 Task: For heading Use Lexend with navy blue colour.  font size for heading18,  'Change the font style of data to'Lexend and font size to 9,  Change the alignment of both headline & data to Align center.  In the sheet  Budget Control Spreadsheetbook
Action: Mouse moved to (60, 203)
Screenshot: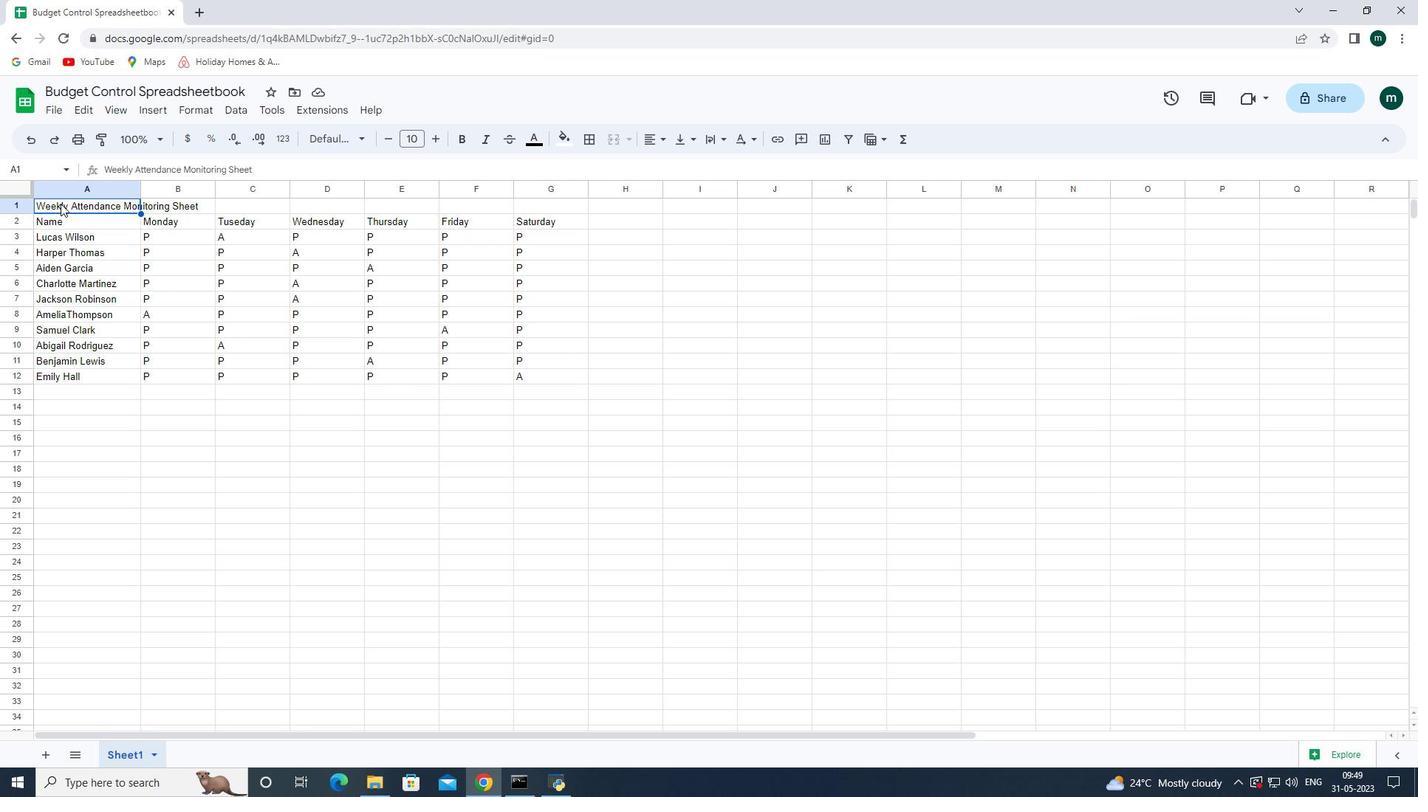 
Action: Mouse pressed left at (60, 203)
Screenshot: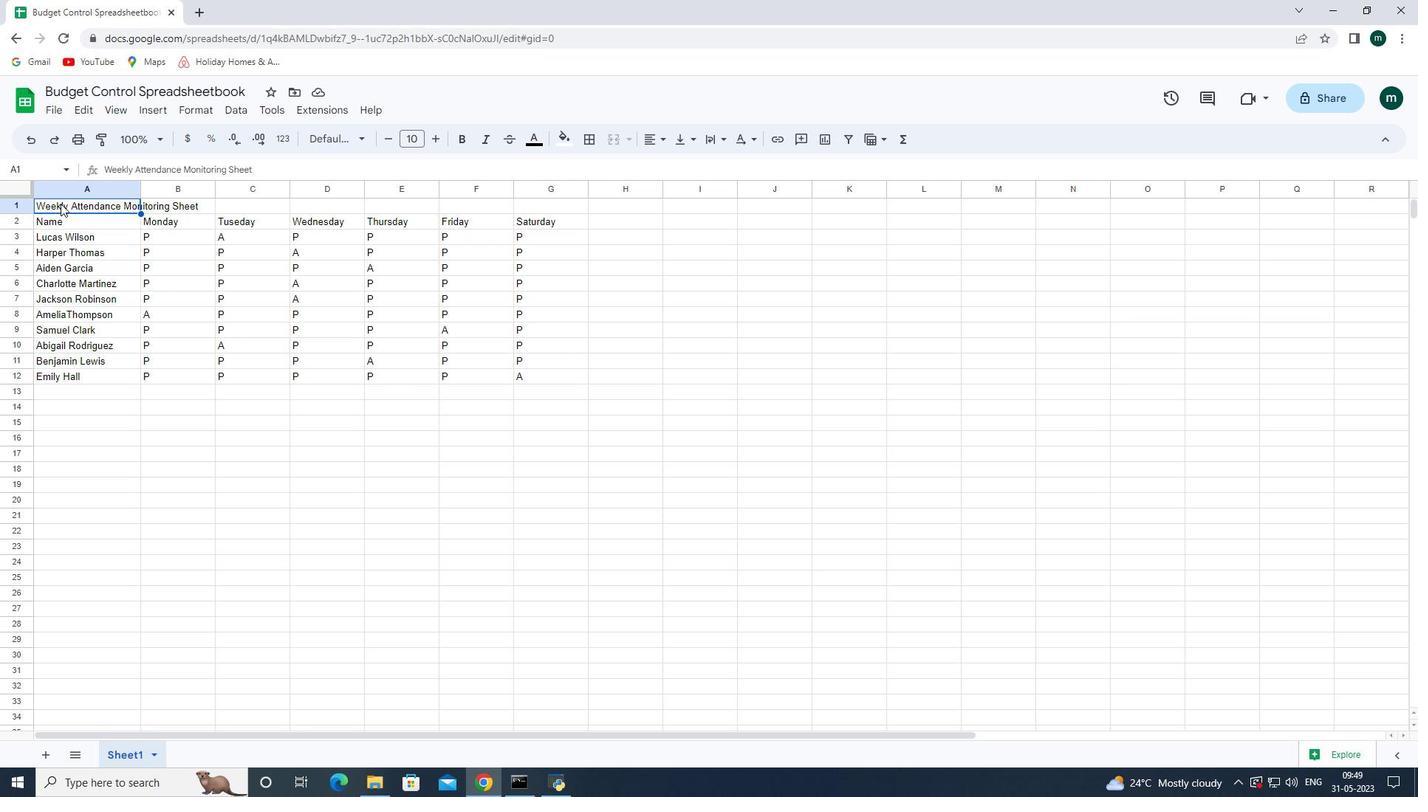 
Action: Mouse moved to (353, 143)
Screenshot: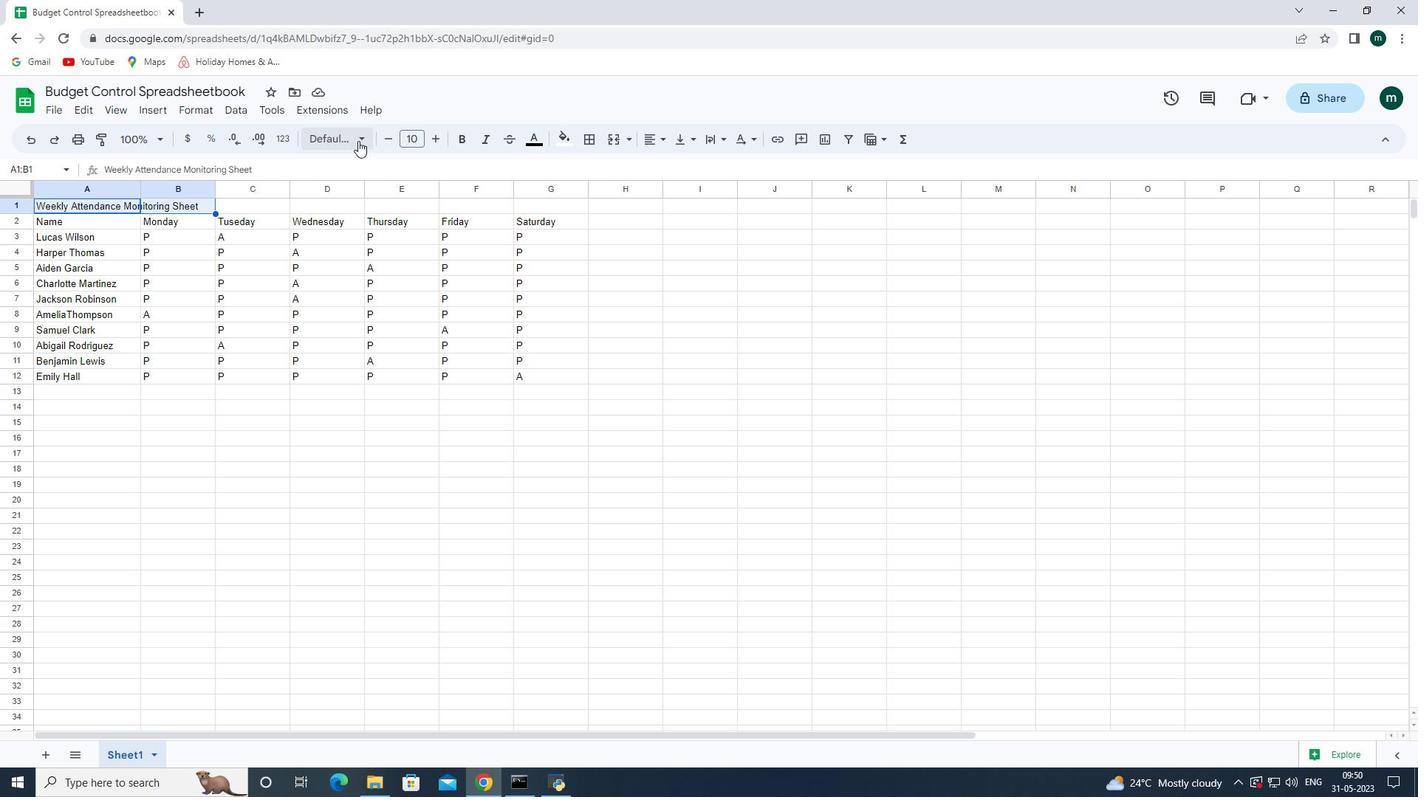 
Action: Mouse pressed left at (353, 143)
Screenshot: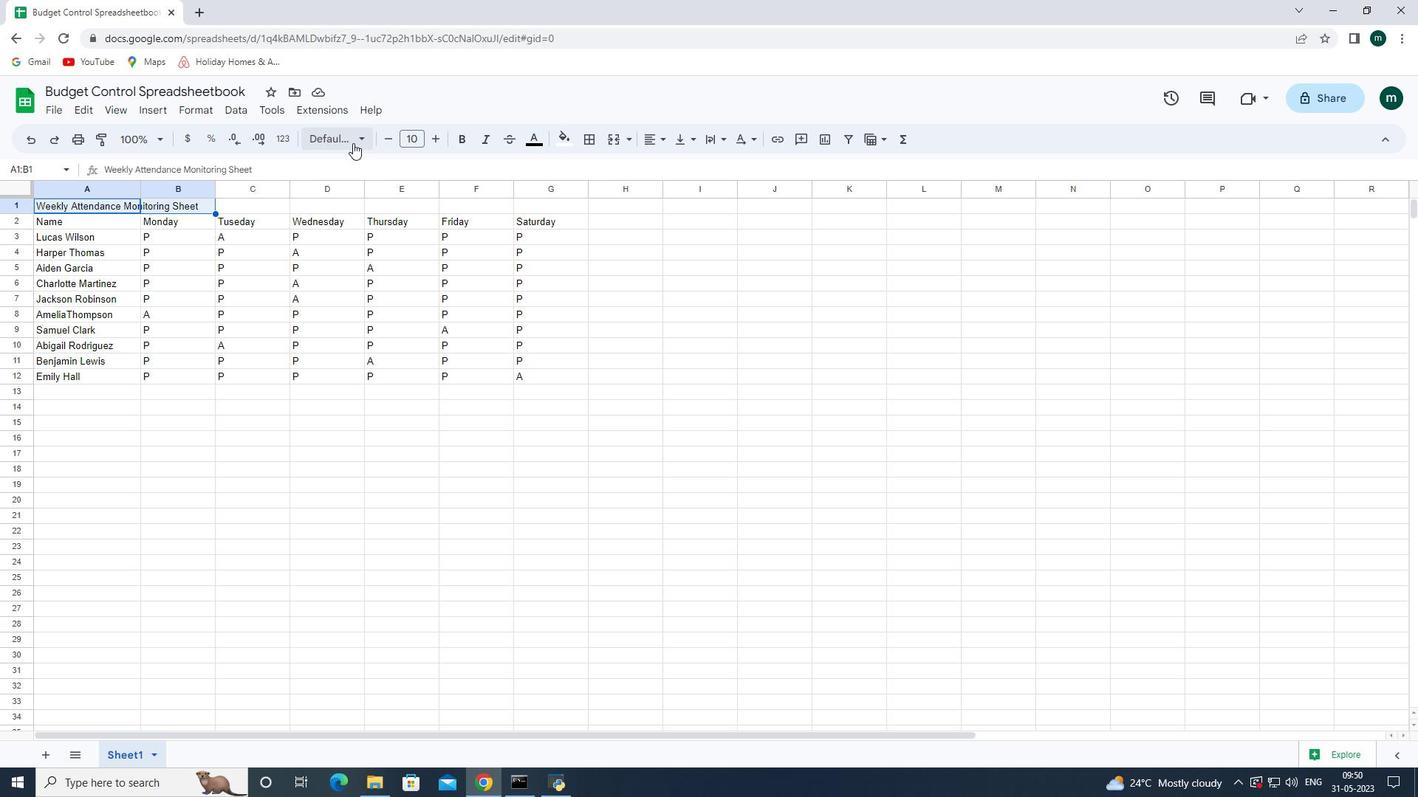 
Action: Mouse moved to (389, 634)
Screenshot: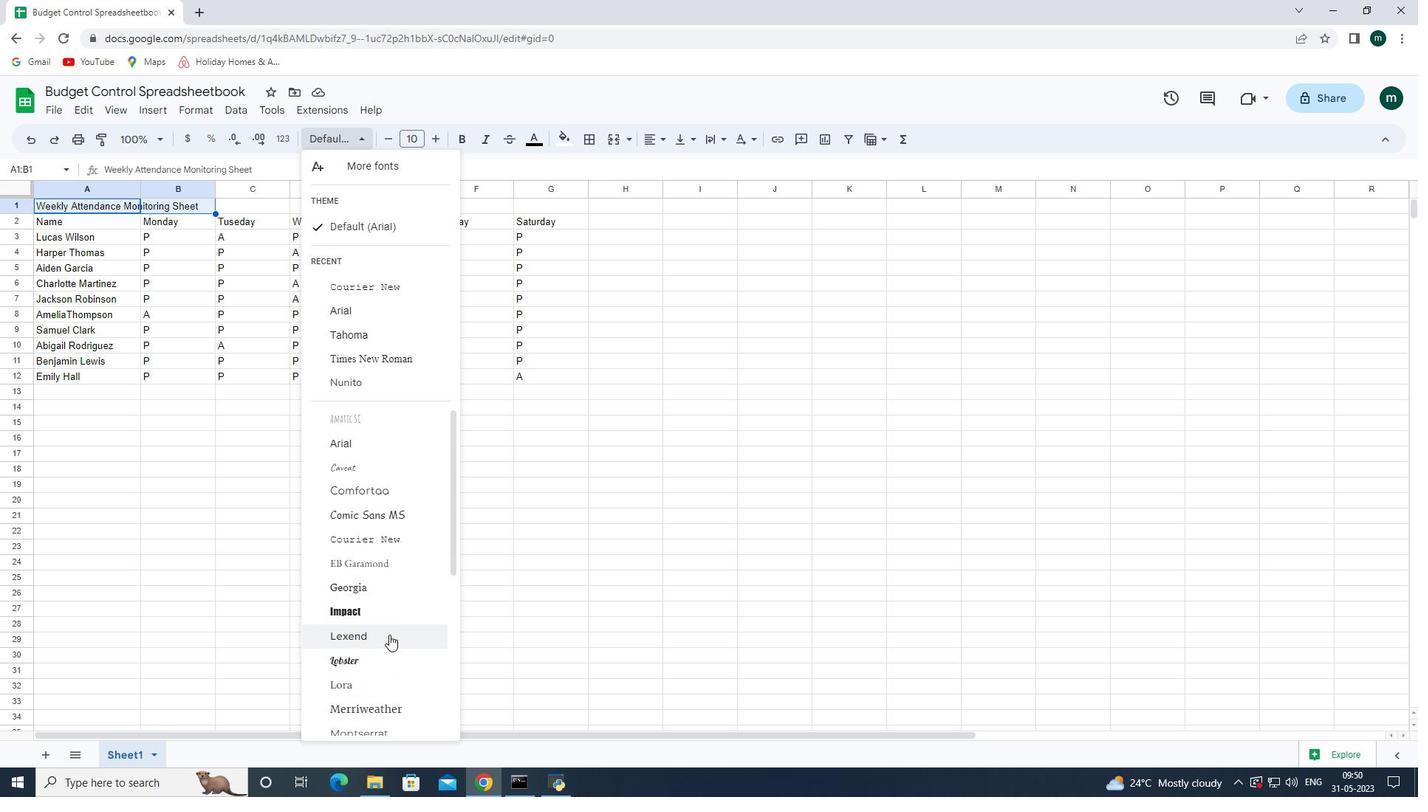 
Action: Mouse pressed left at (389, 634)
Screenshot: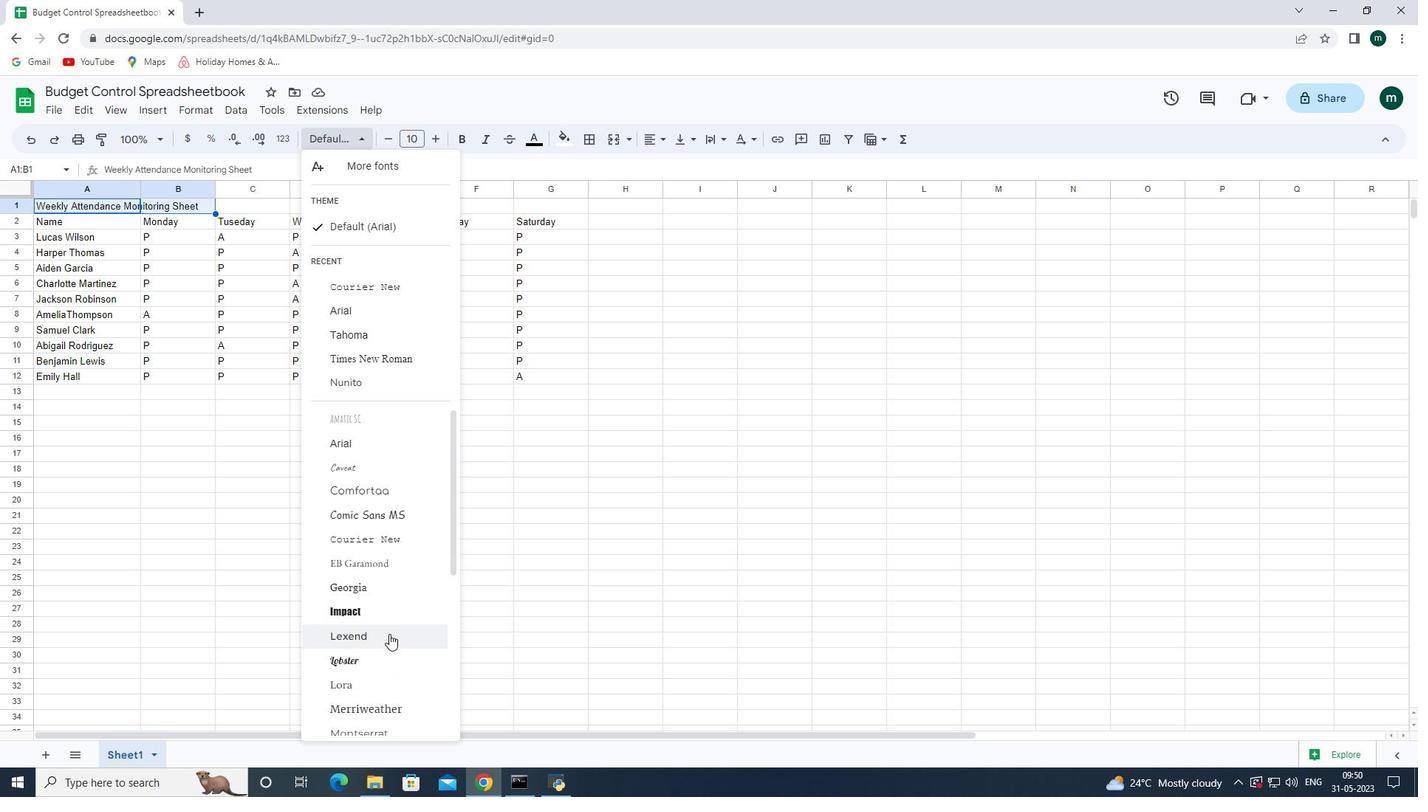 
Action: Mouse moved to (572, 140)
Screenshot: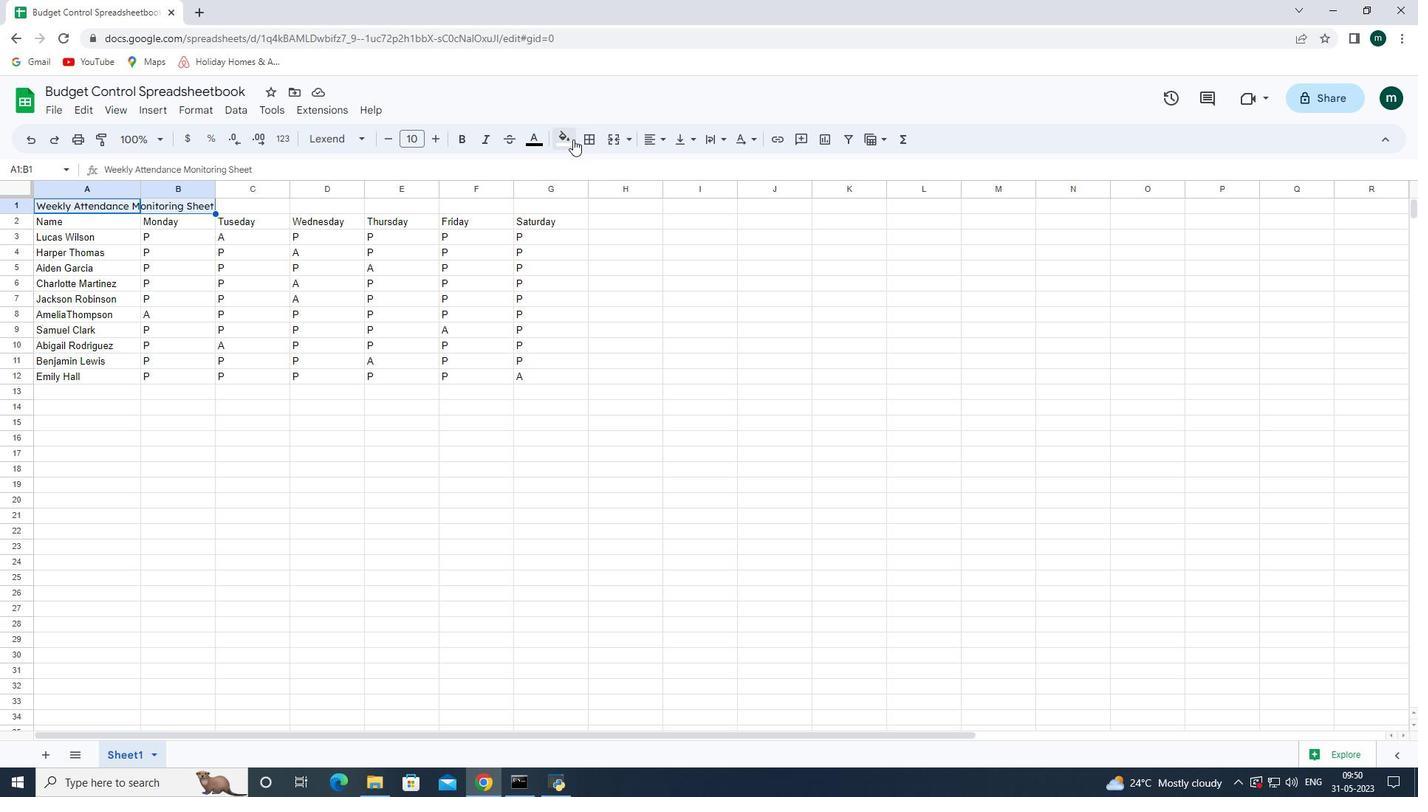 
Action: Mouse pressed left at (572, 140)
Screenshot: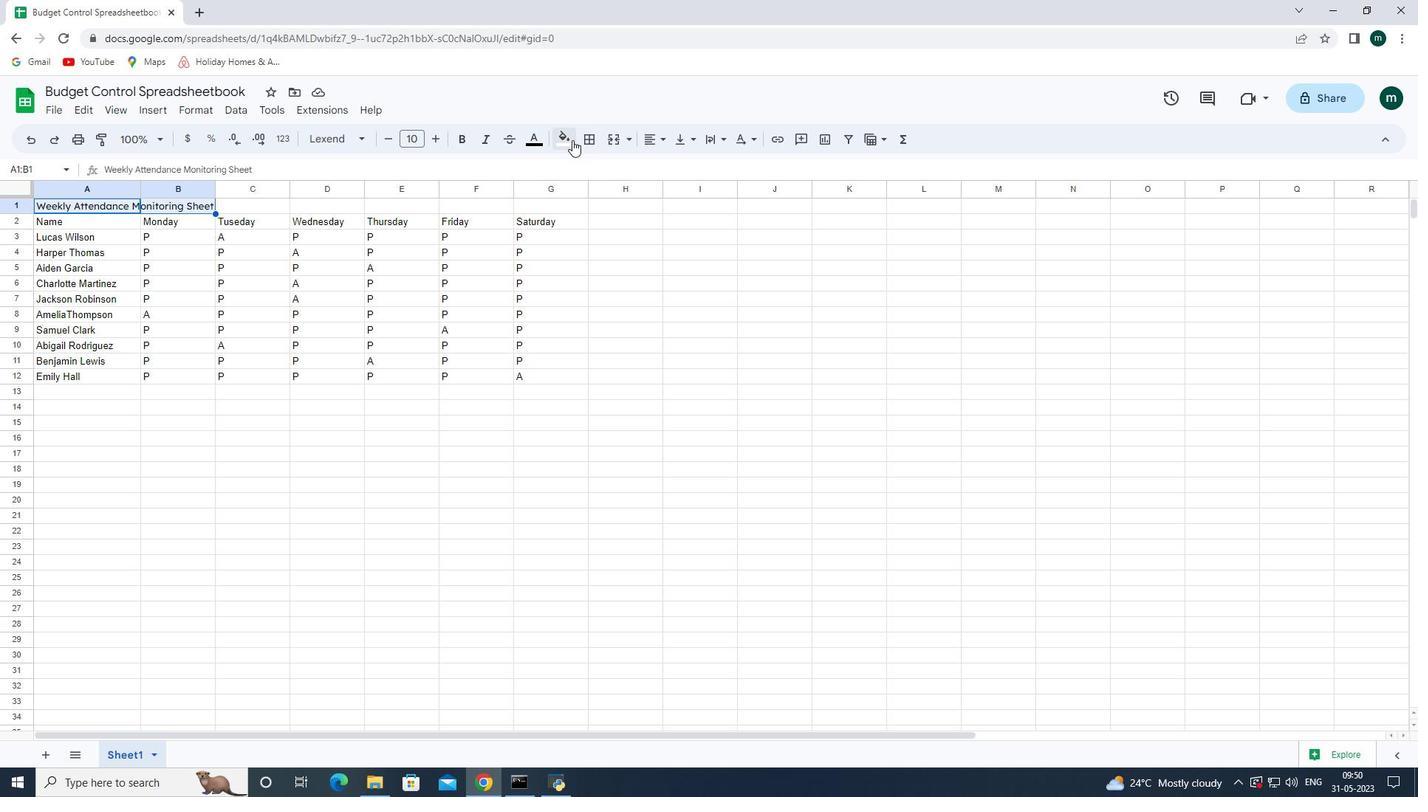 
Action: Mouse moved to (679, 204)
Screenshot: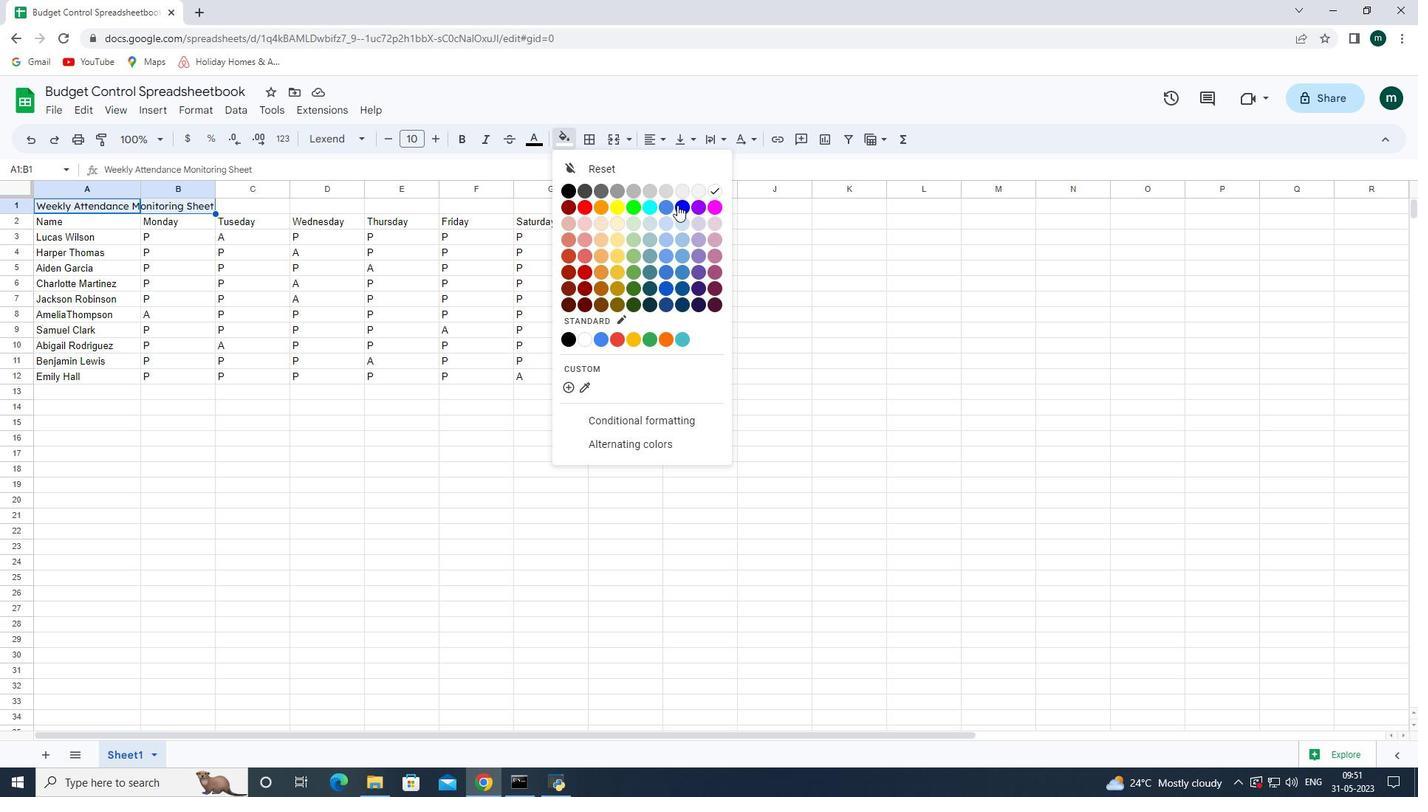 
Action: Mouse pressed left at (679, 204)
Screenshot: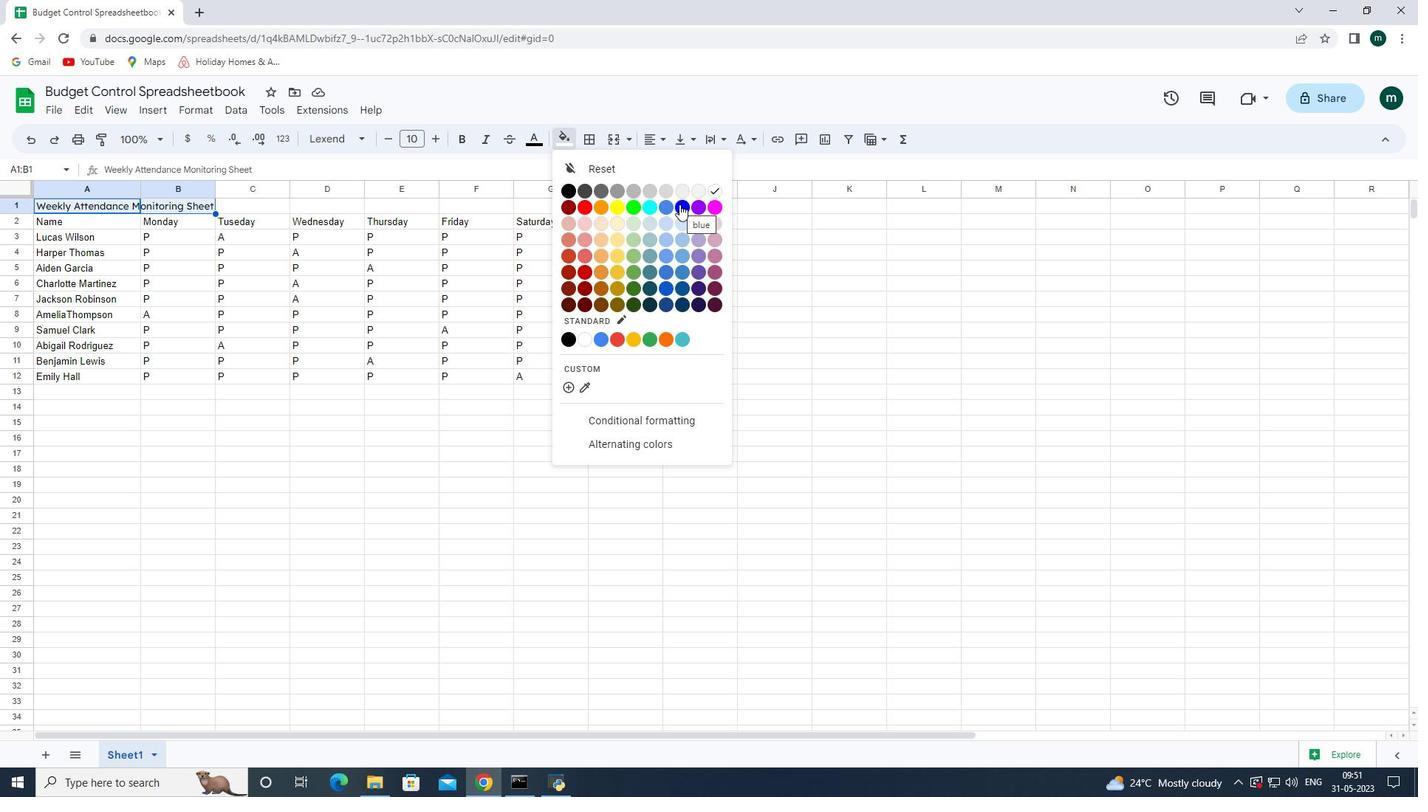 
Action: Mouse moved to (135, 208)
Screenshot: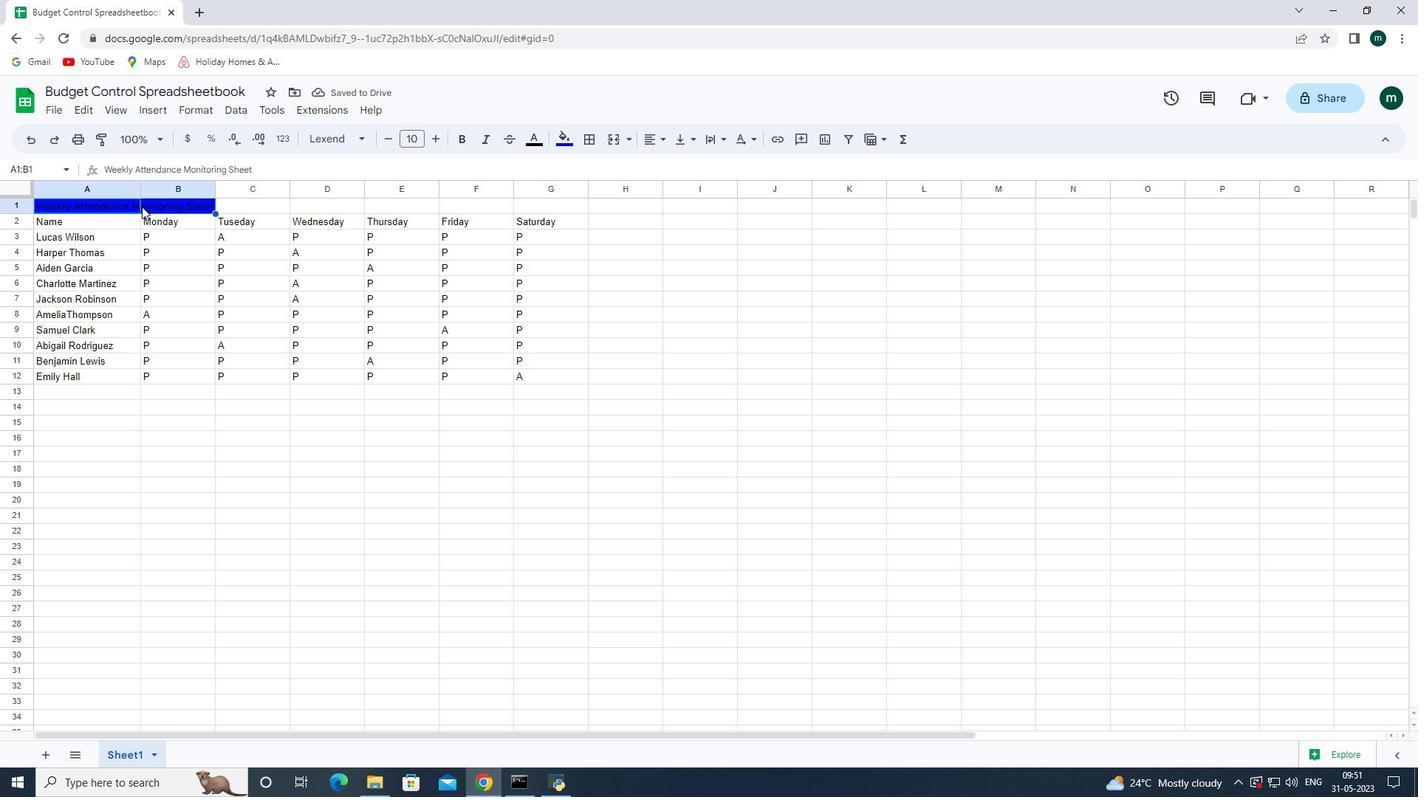 
Action: Mouse pressed left at (135, 208)
Screenshot: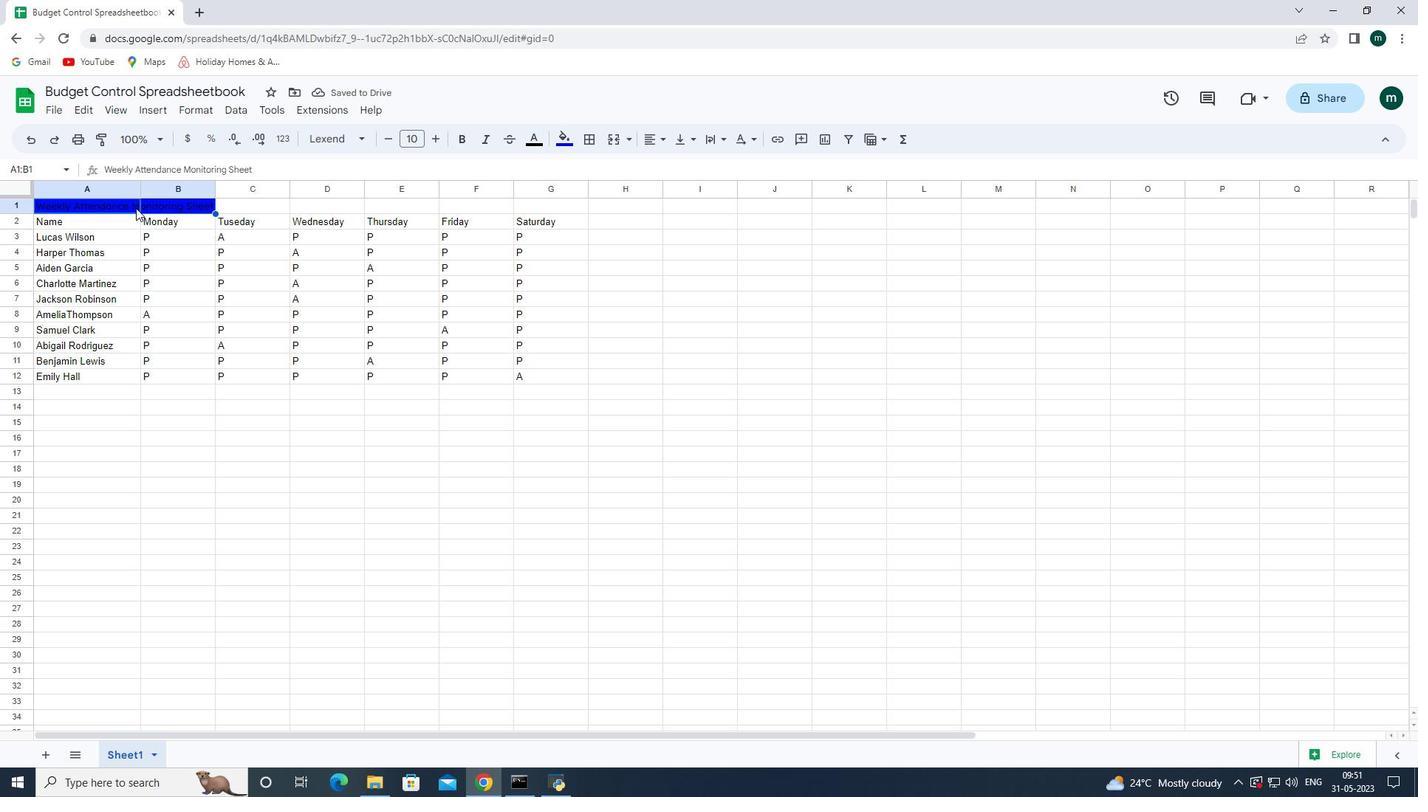 
Action: Mouse moved to (617, 137)
Screenshot: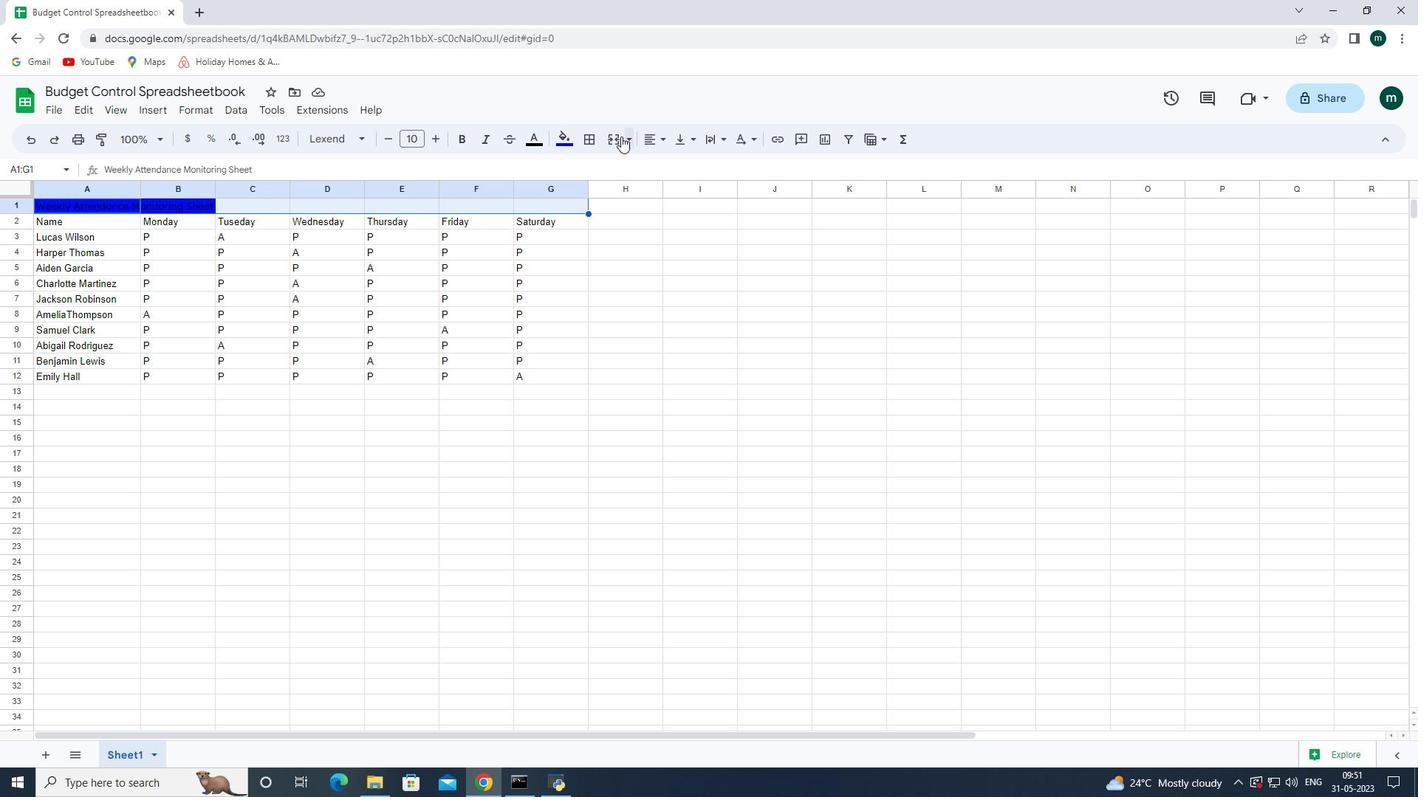 
Action: Mouse pressed left at (617, 137)
Screenshot: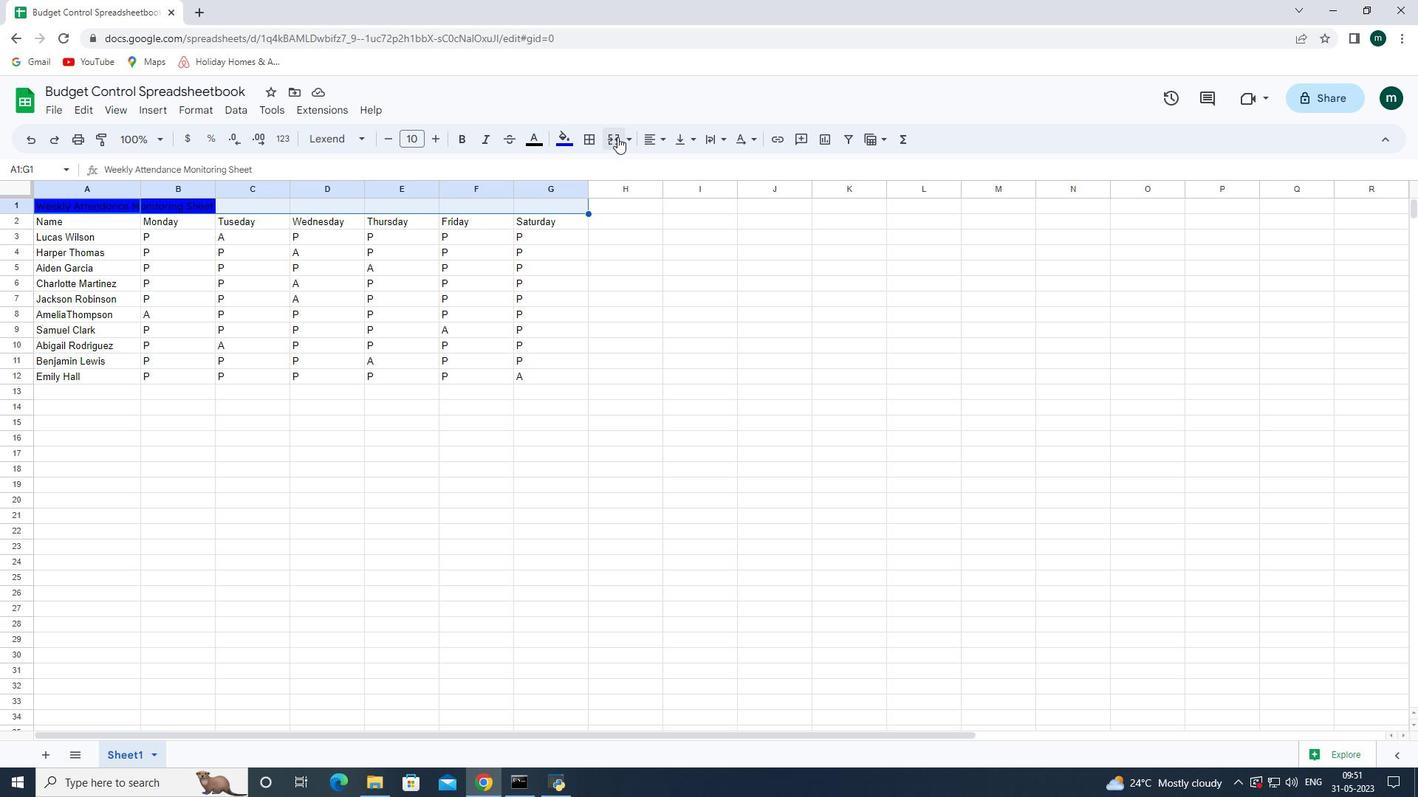 
Action: Mouse moved to (440, 144)
Screenshot: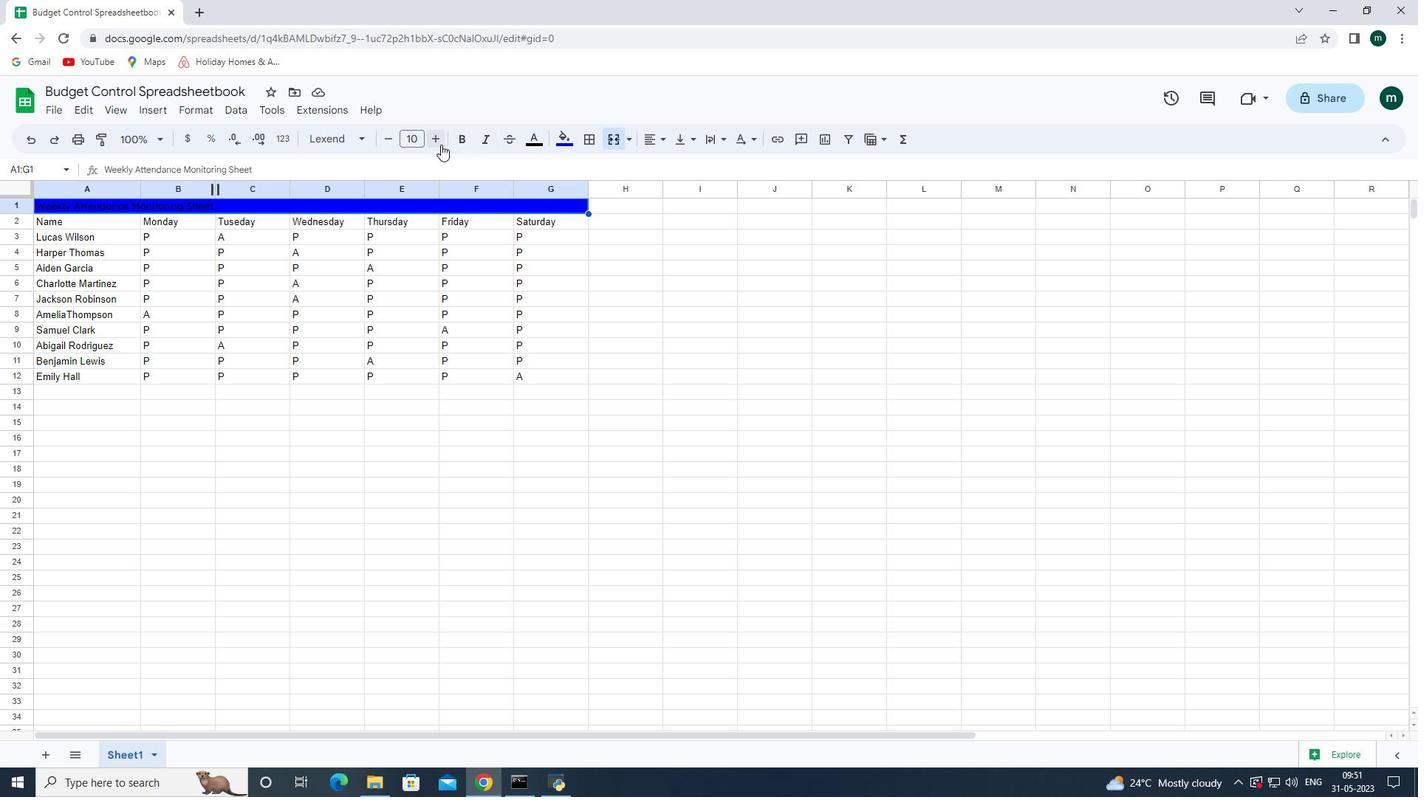 
Action: Mouse pressed left at (440, 144)
Screenshot: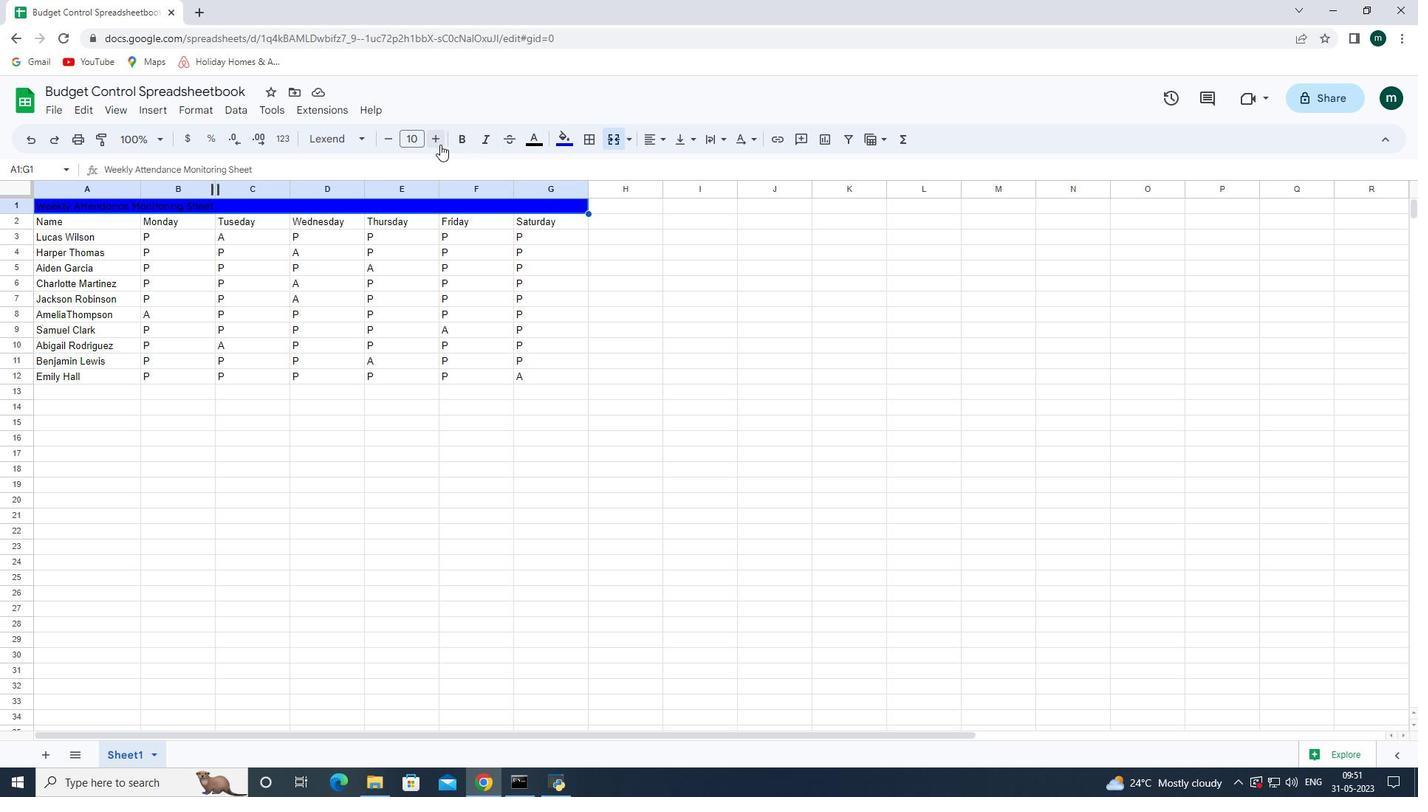 
Action: Mouse pressed left at (440, 144)
Screenshot: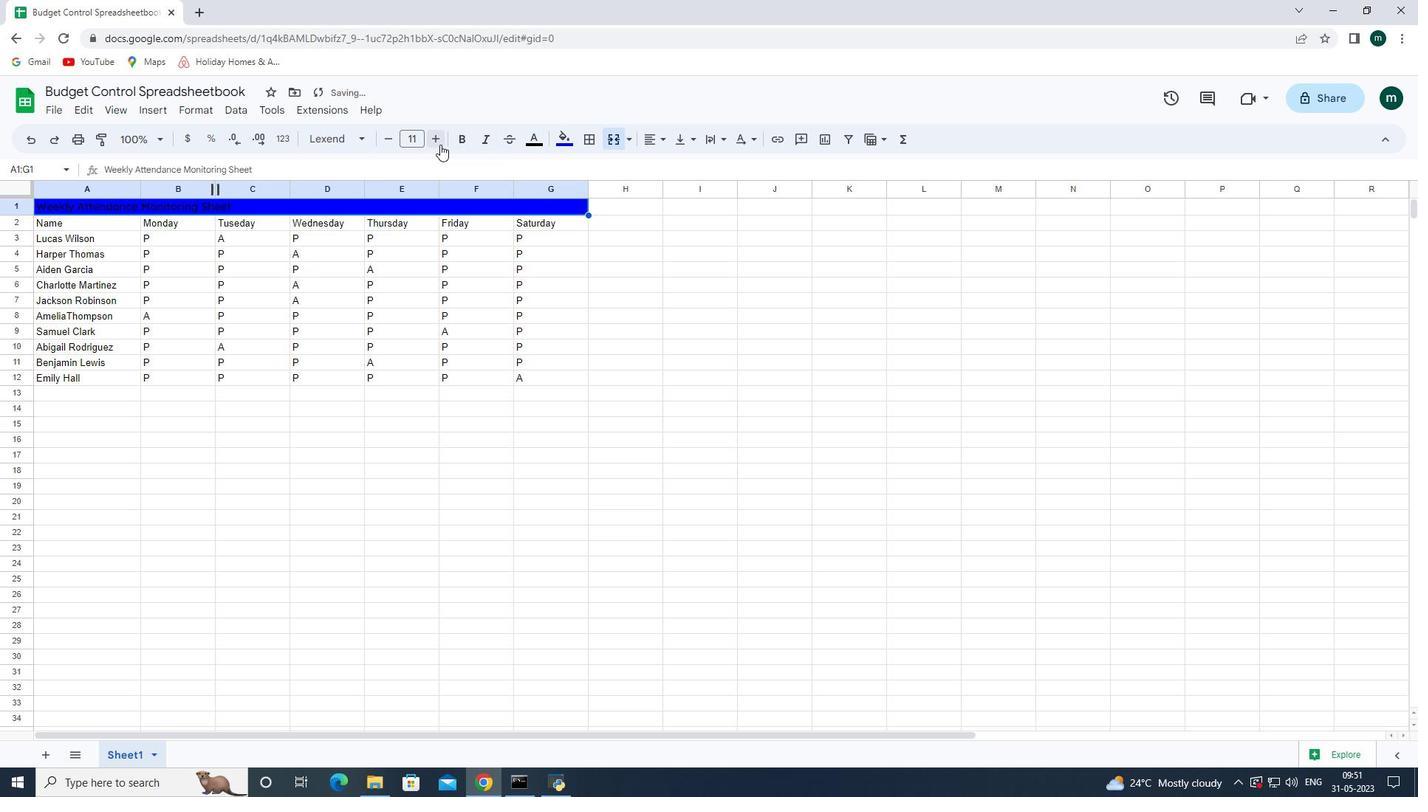
Action: Mouse pressed left at (440, 144)
Screenshot: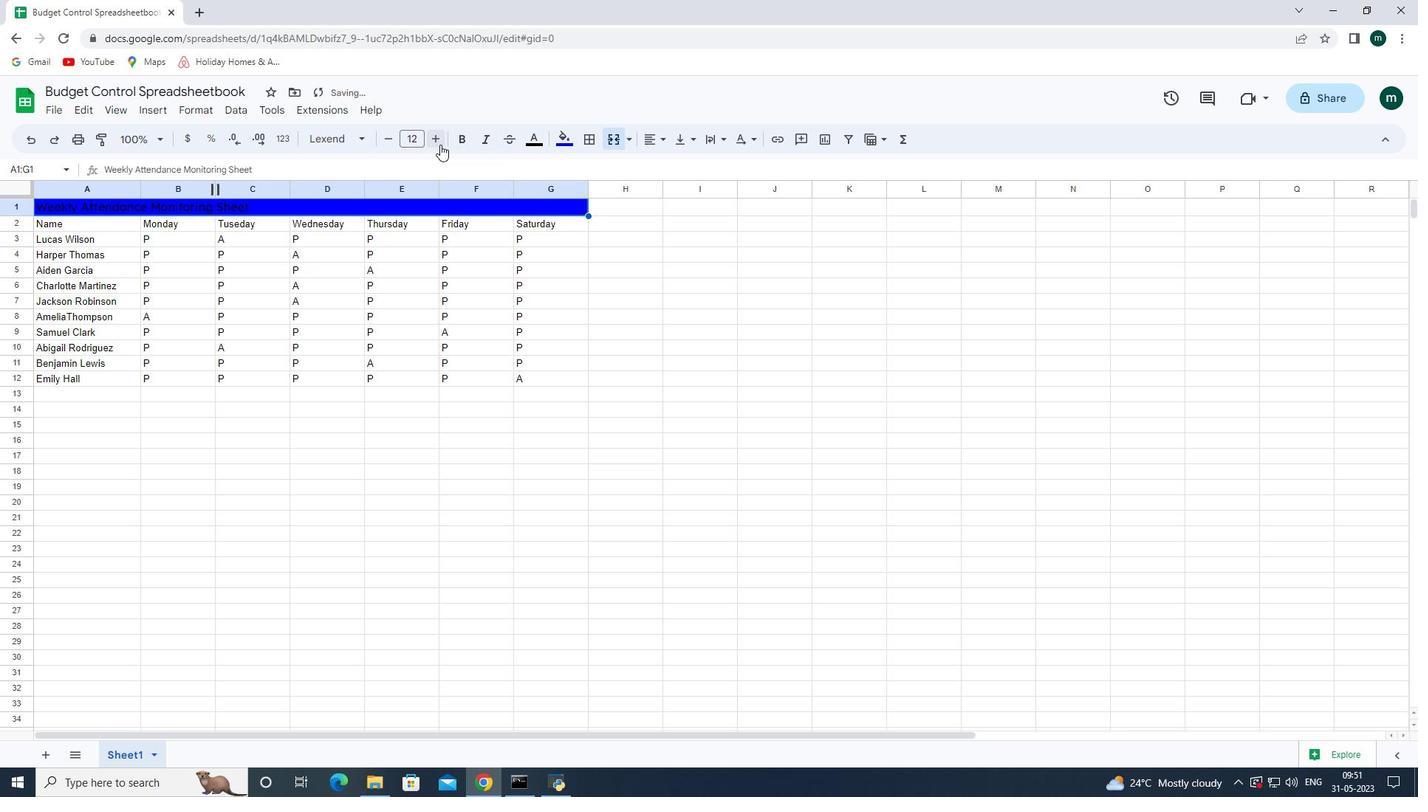 
Action: Mouse pressed left at (440, 144)
Screenshot: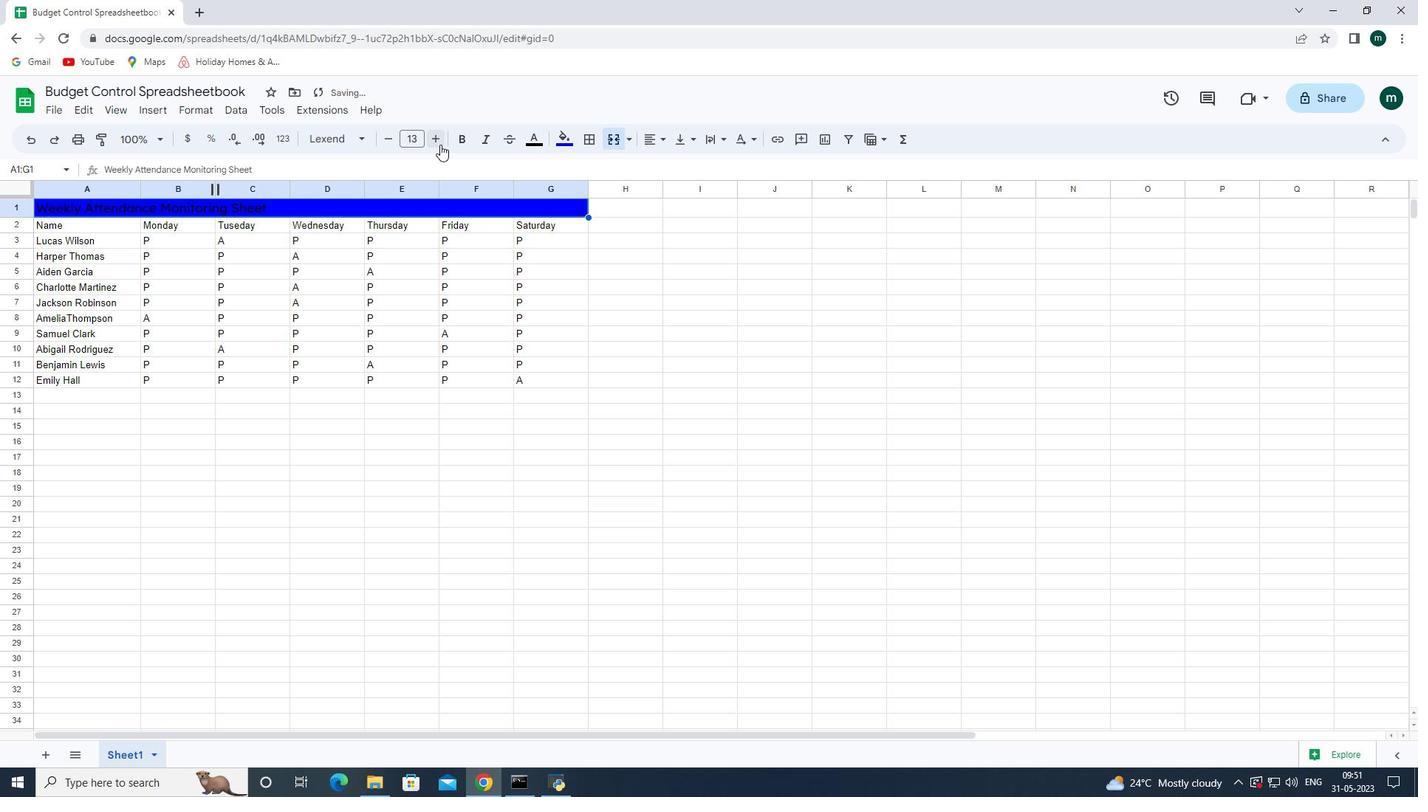 
Action: Mouse pressed left at (440, 144)
Screenshot: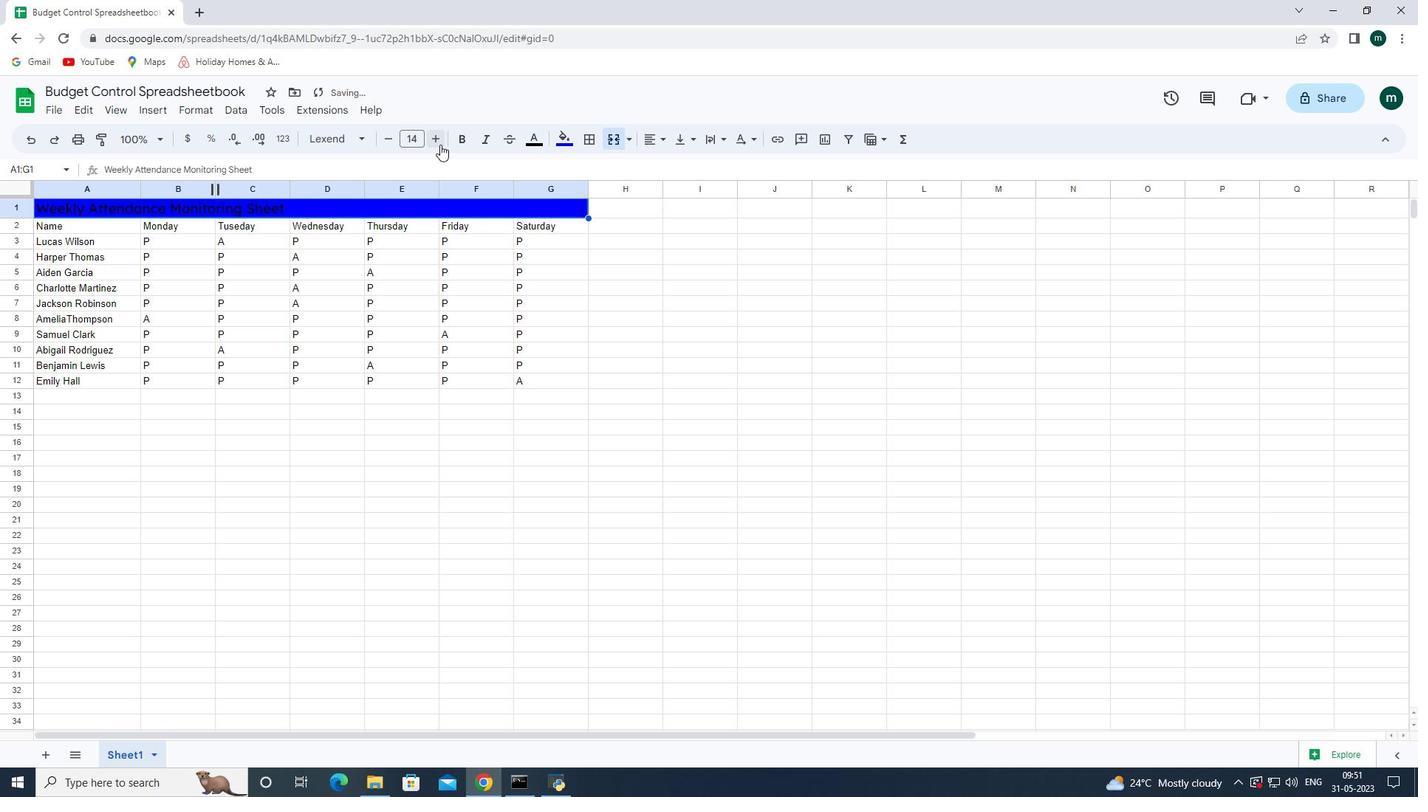 
Action: Mouse pressed left at (440, 144)
Screenshot: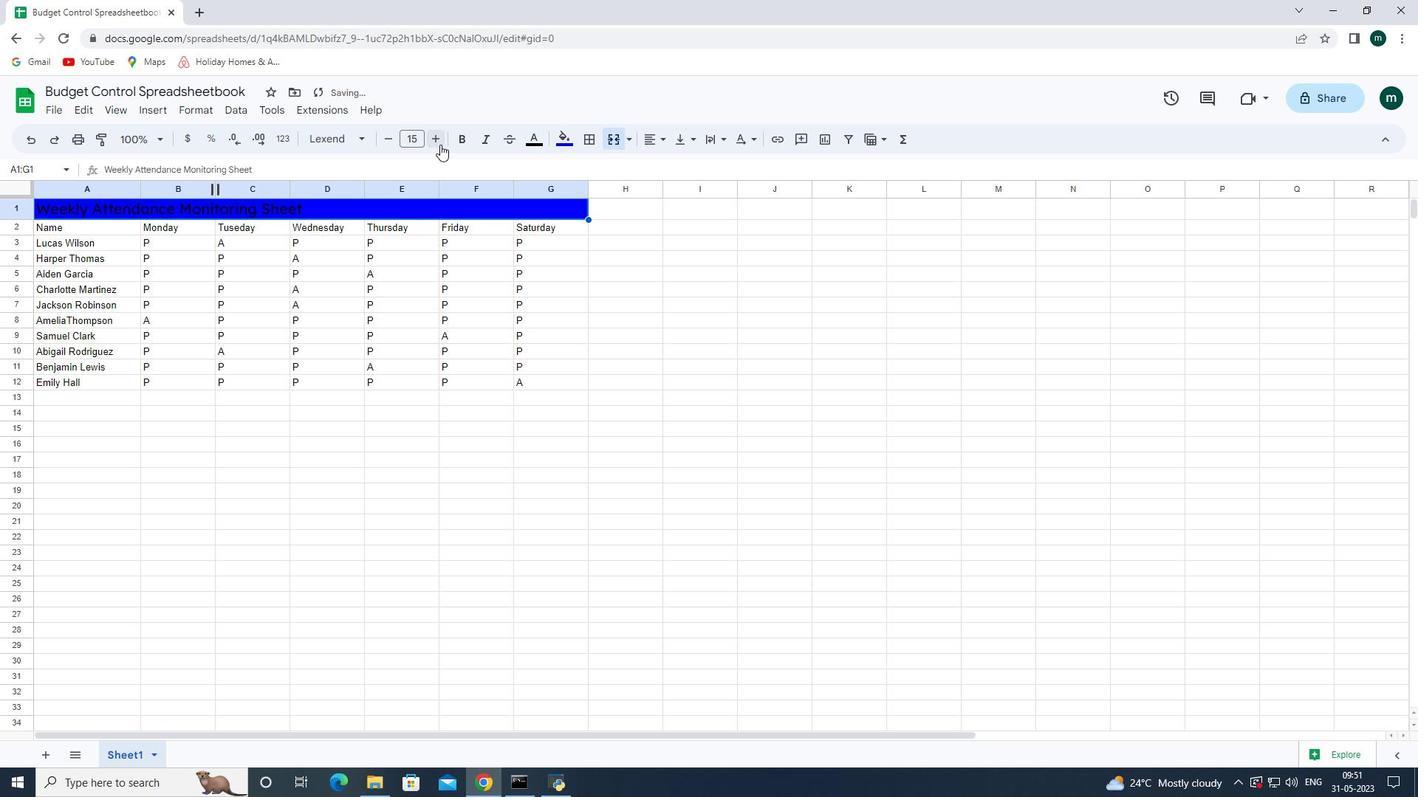
Action: Mouse pressed left at (440, 144)
Screenshot: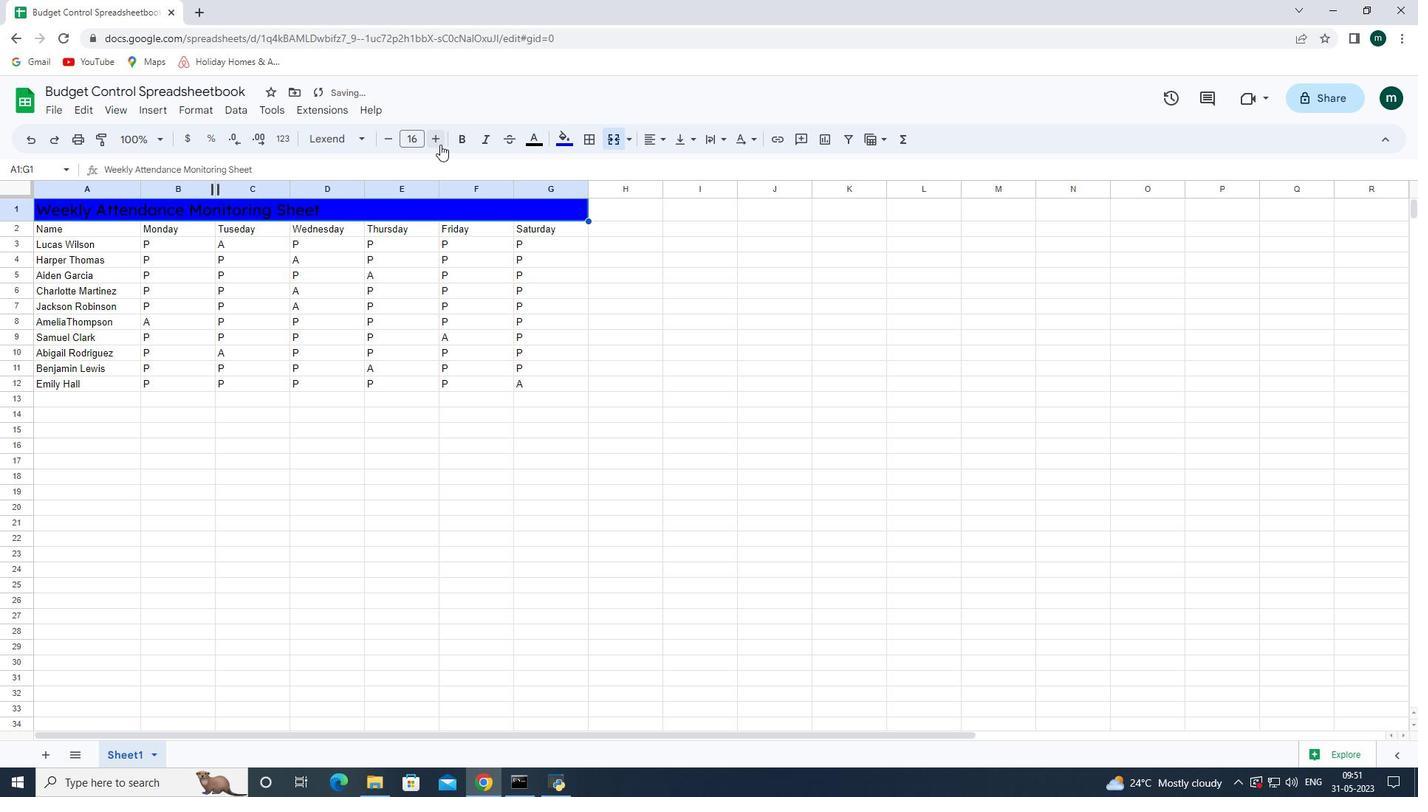 
Action: Mouse pressed left at (440, 144)
Screenshot: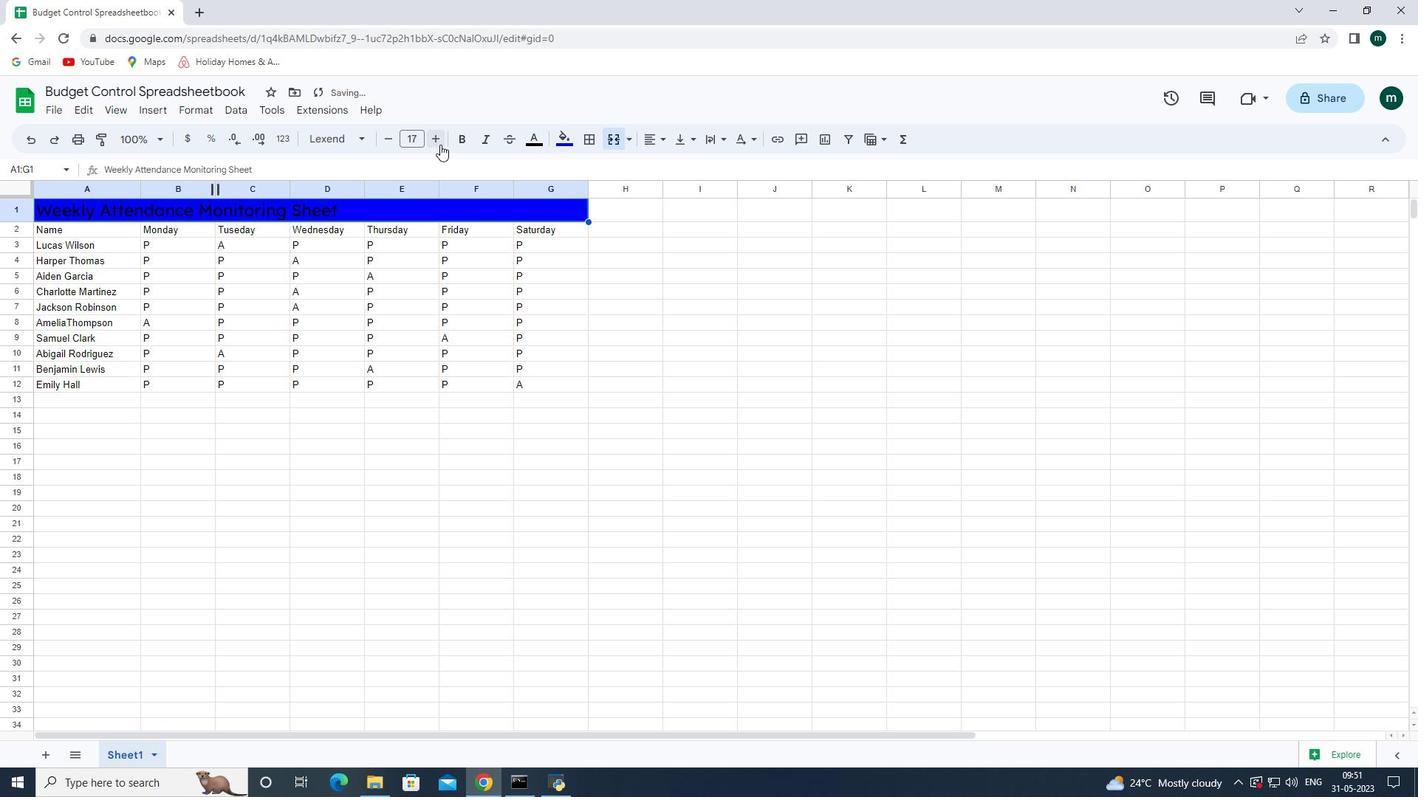 
Action: Mouse moved to (437, 161)
Screenshot: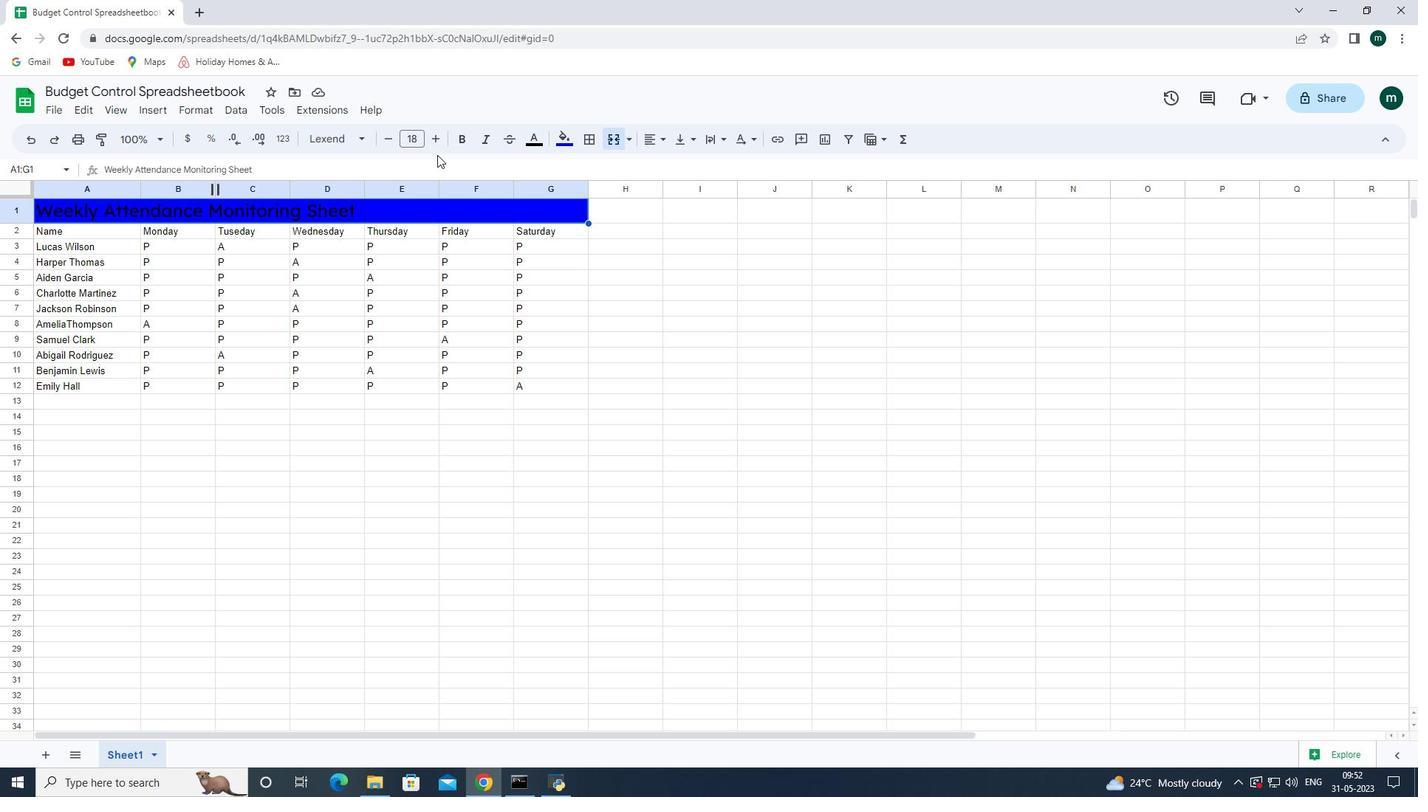 
Action: Mouse pressed right at (437, 161)
Screenshot: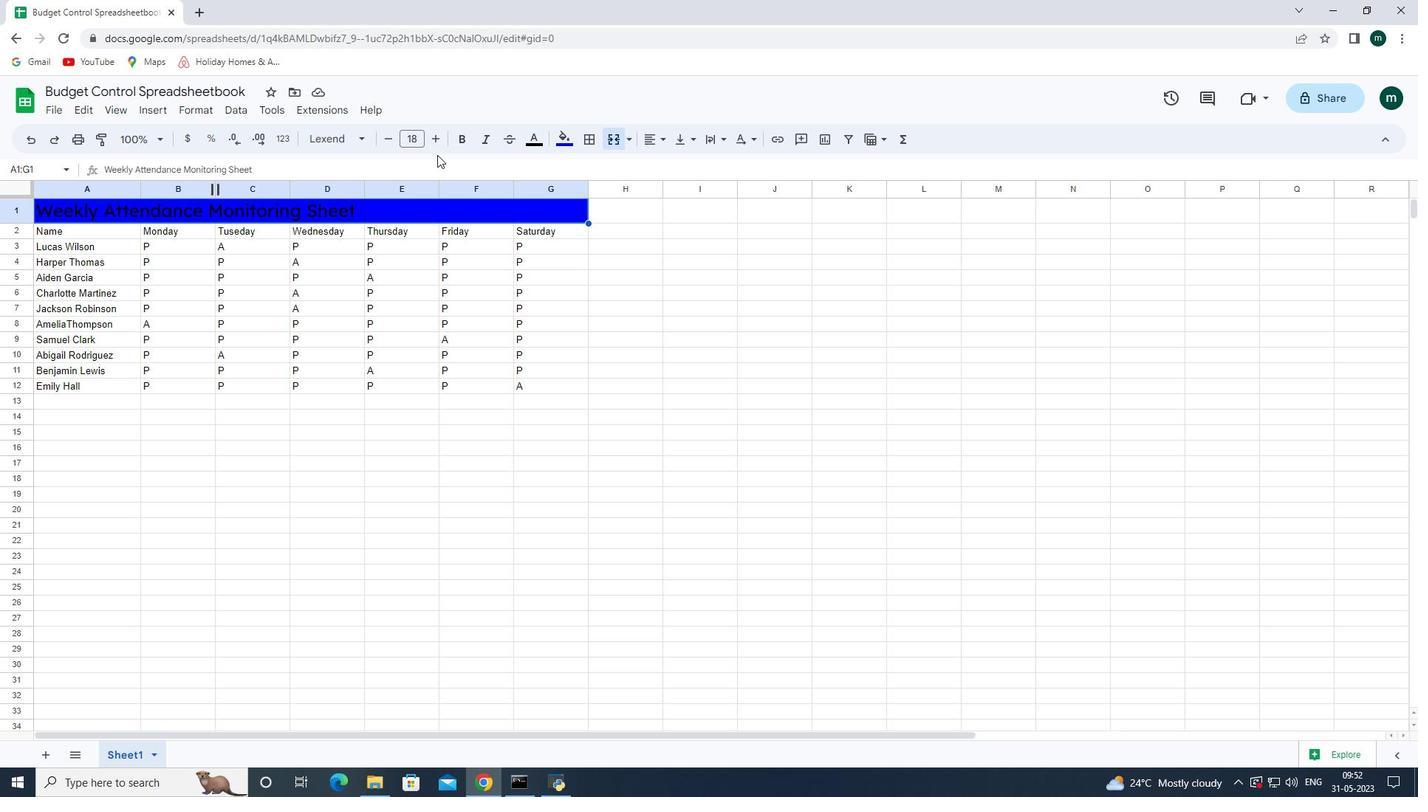
Action: Mouse moved to (373, 216)
Screenshot: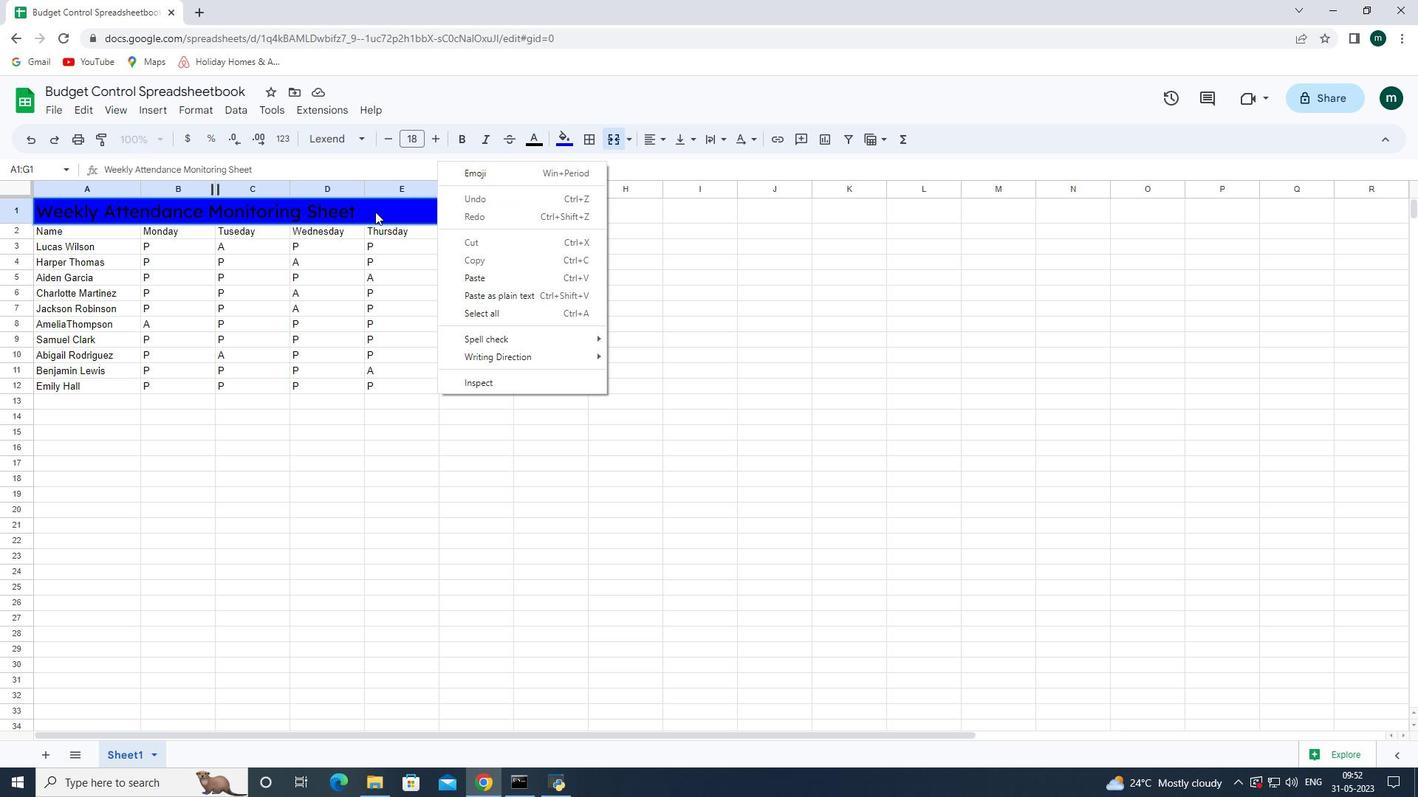 
Action: Mouse pressed left at (373, 216)
Screenshot: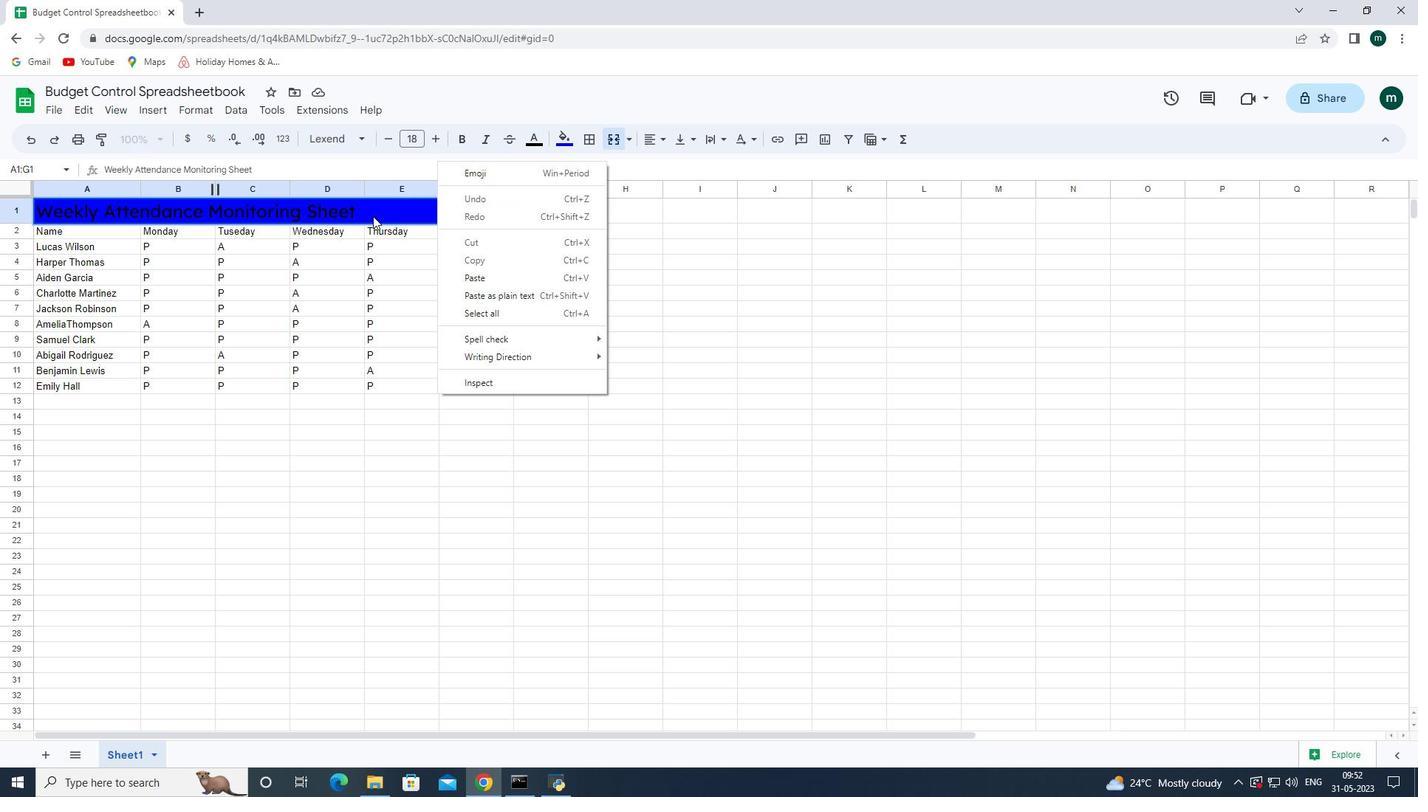 
Action: Mouse moved to (64, 229)
Screenshot: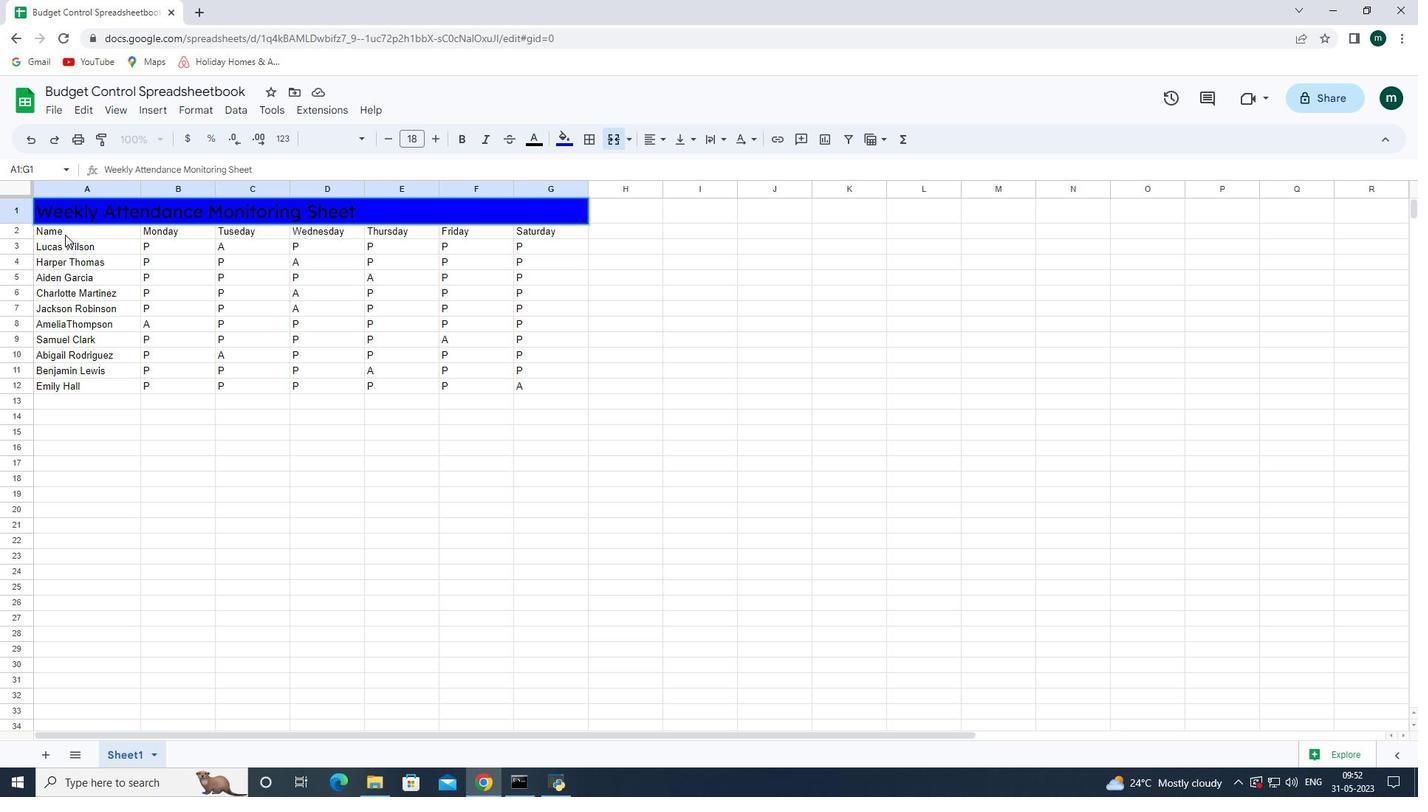 
Action: Mouse pressed left at (64, 229)
Screenshot: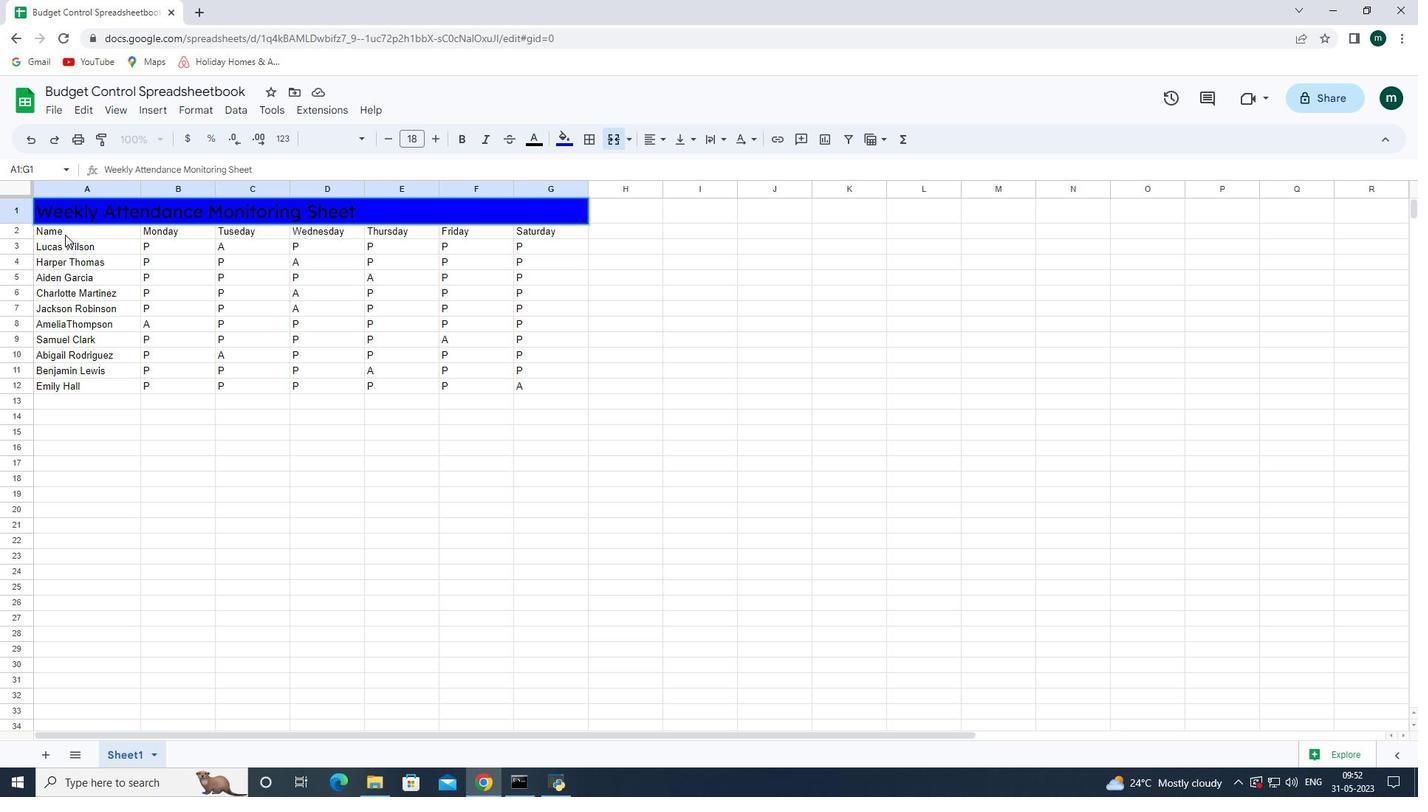 
Action: Mouse moved to (350, 142)
Screenshot: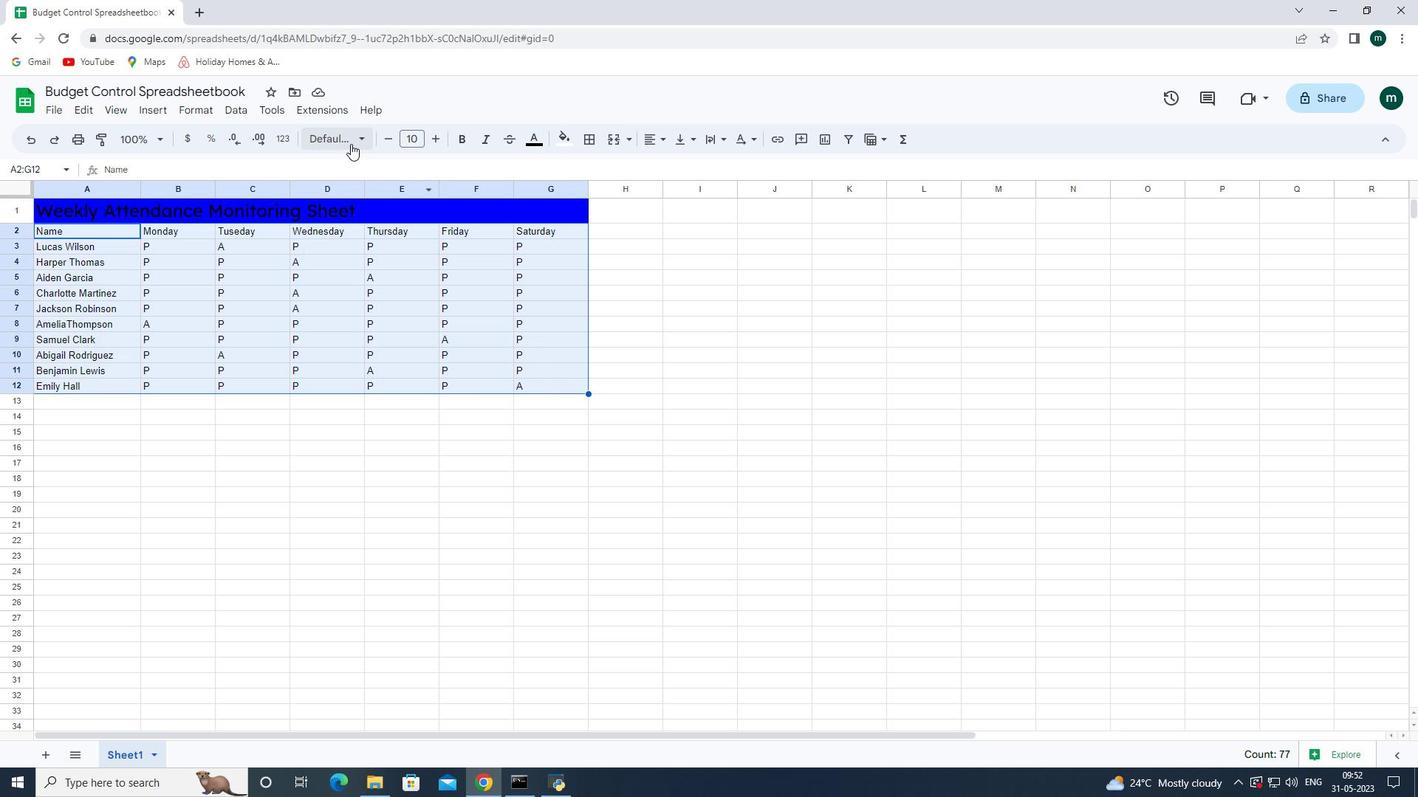 
Action: Mouse pressed left at (350, 142)
Screenshot: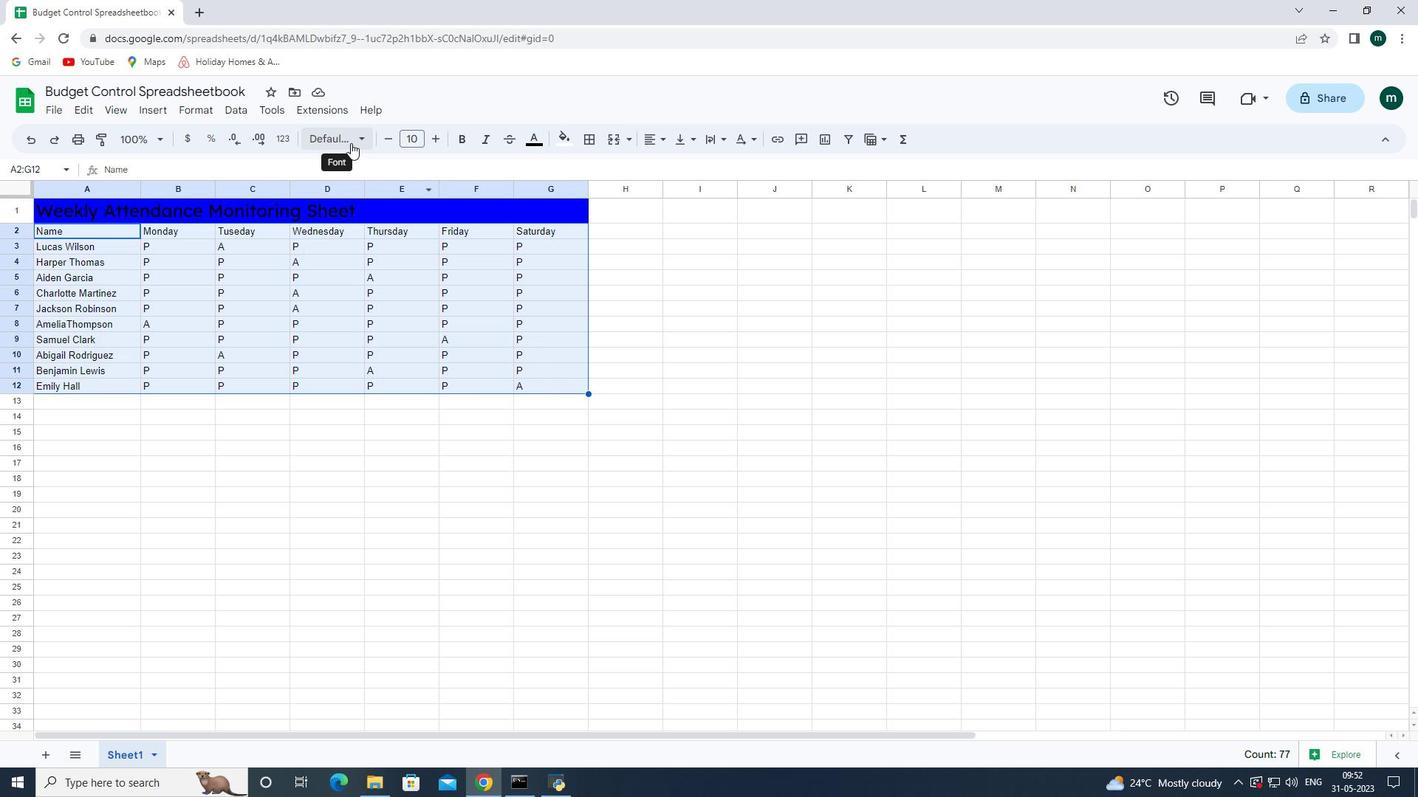 
Action: Mouse moved to (376, 635)
Screenshot: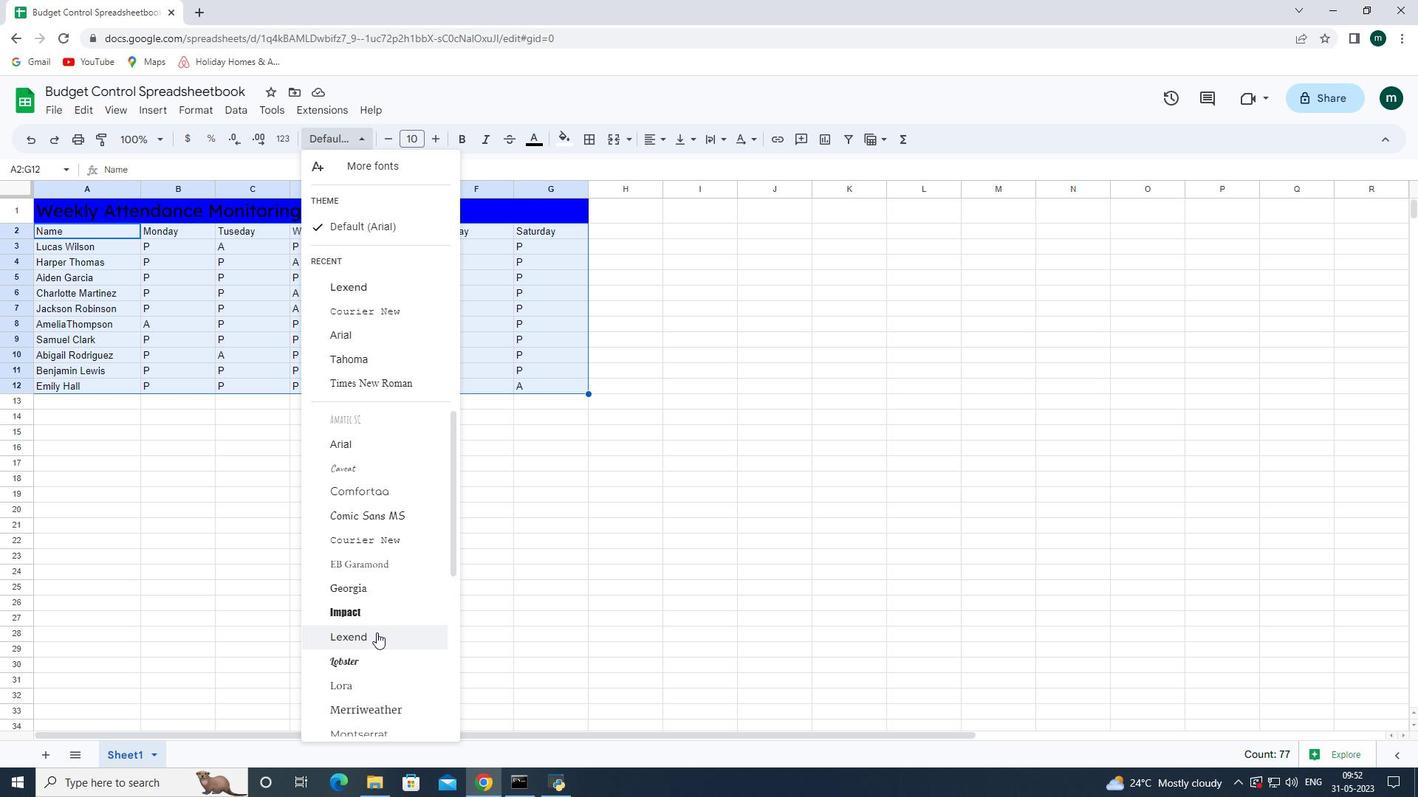 
Action: Mouse pressed left at (376, 635)
Screenshot: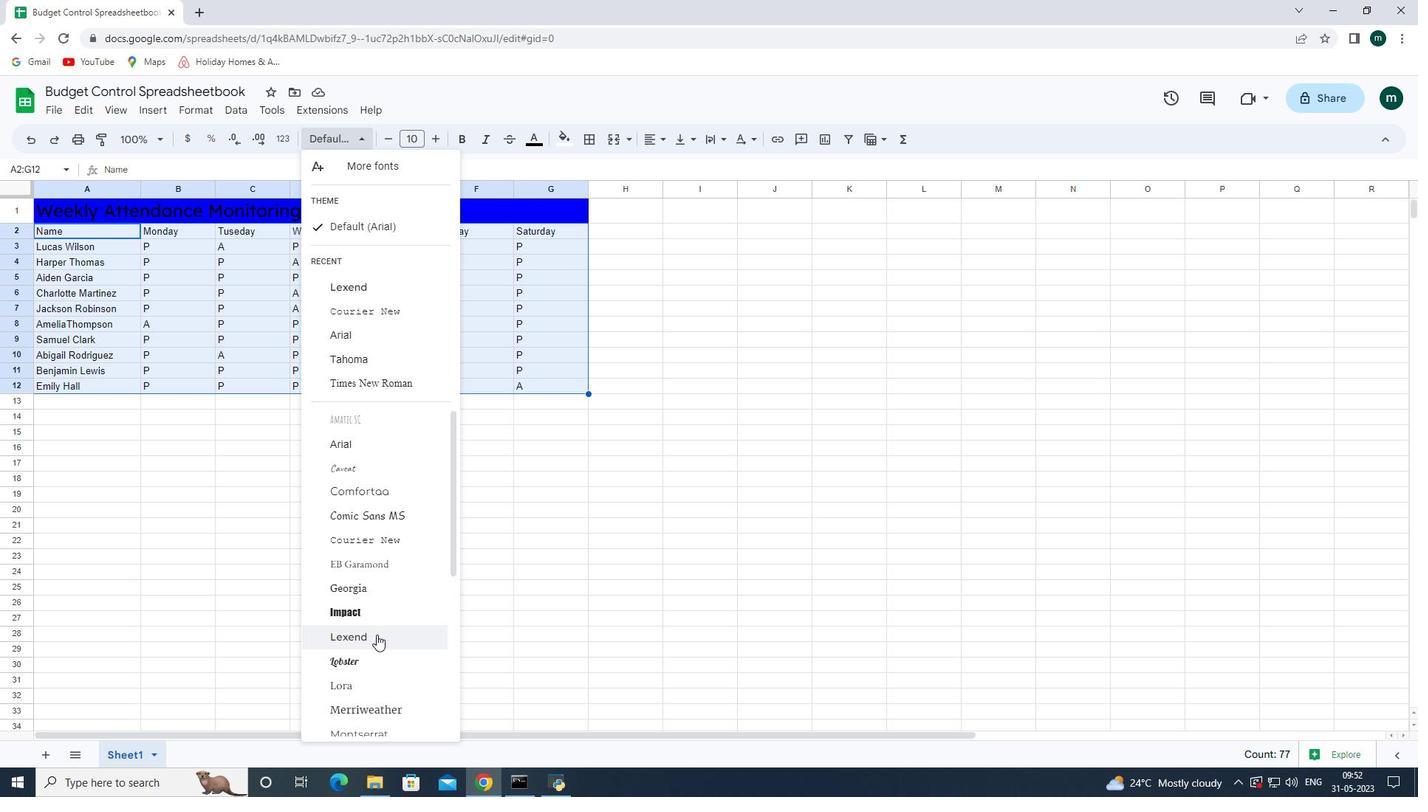 
Action: Mouse moved to (392, 138)
Screenshot: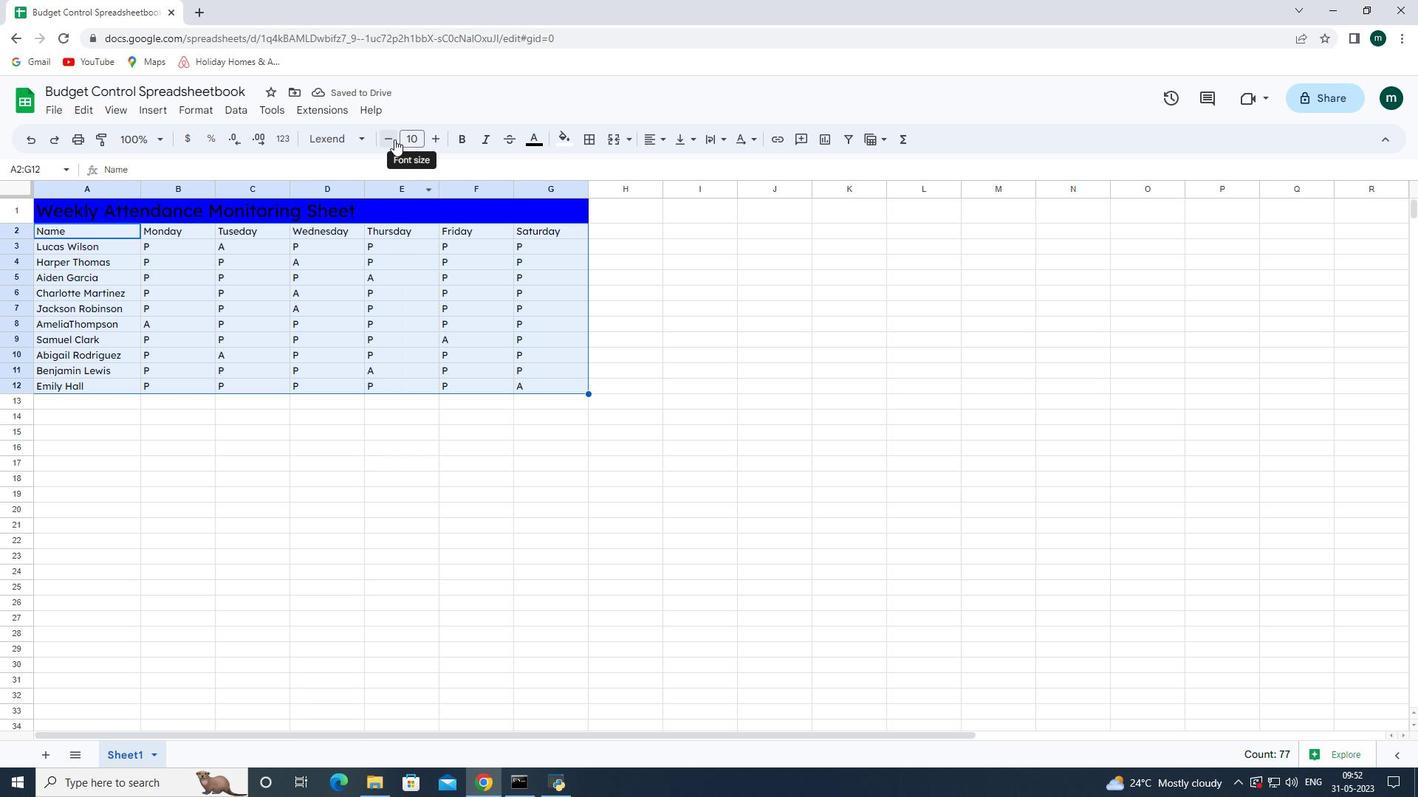 
Action: Mouse pressed left at (392, 138)
Screenshot: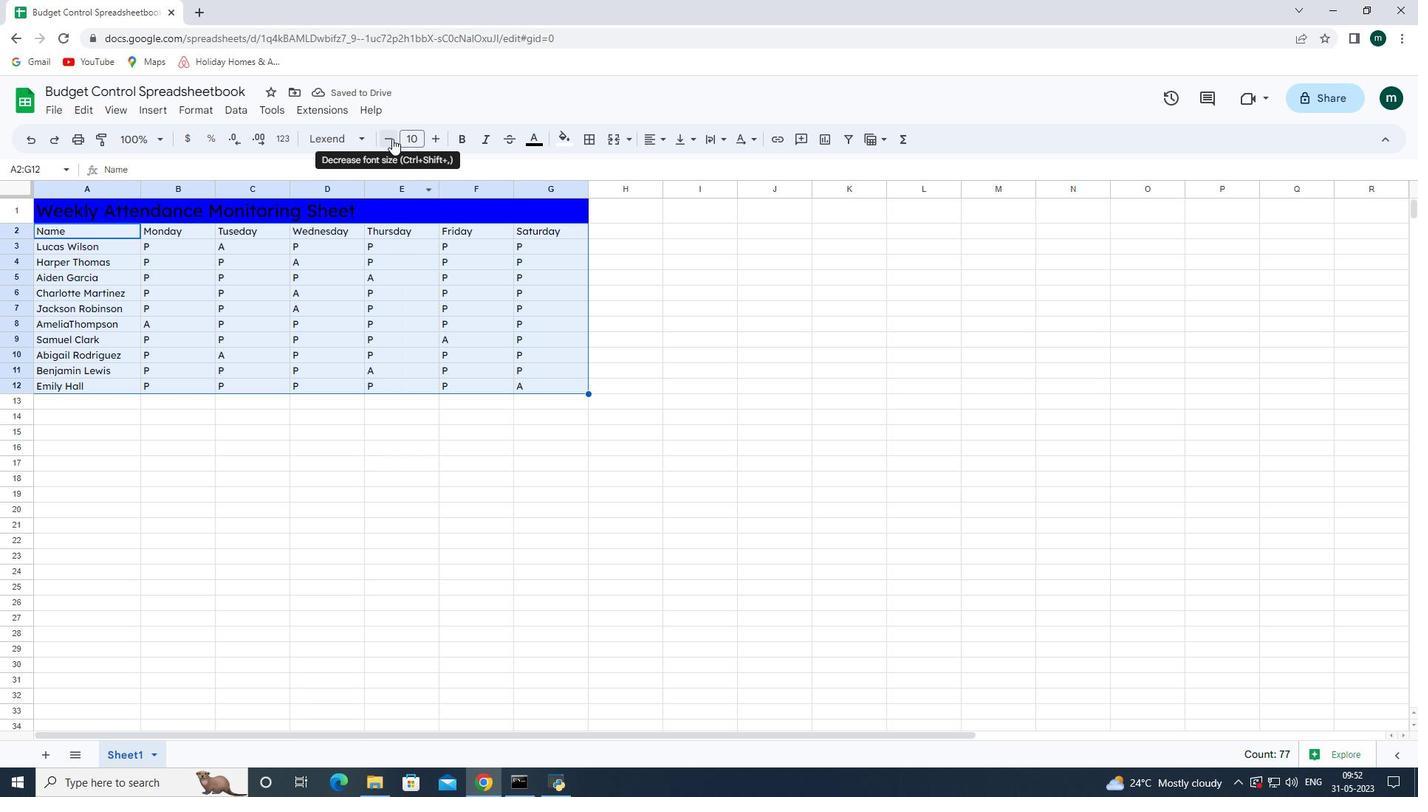 
Action: Mouse moved to (152, 524)
Screenshot: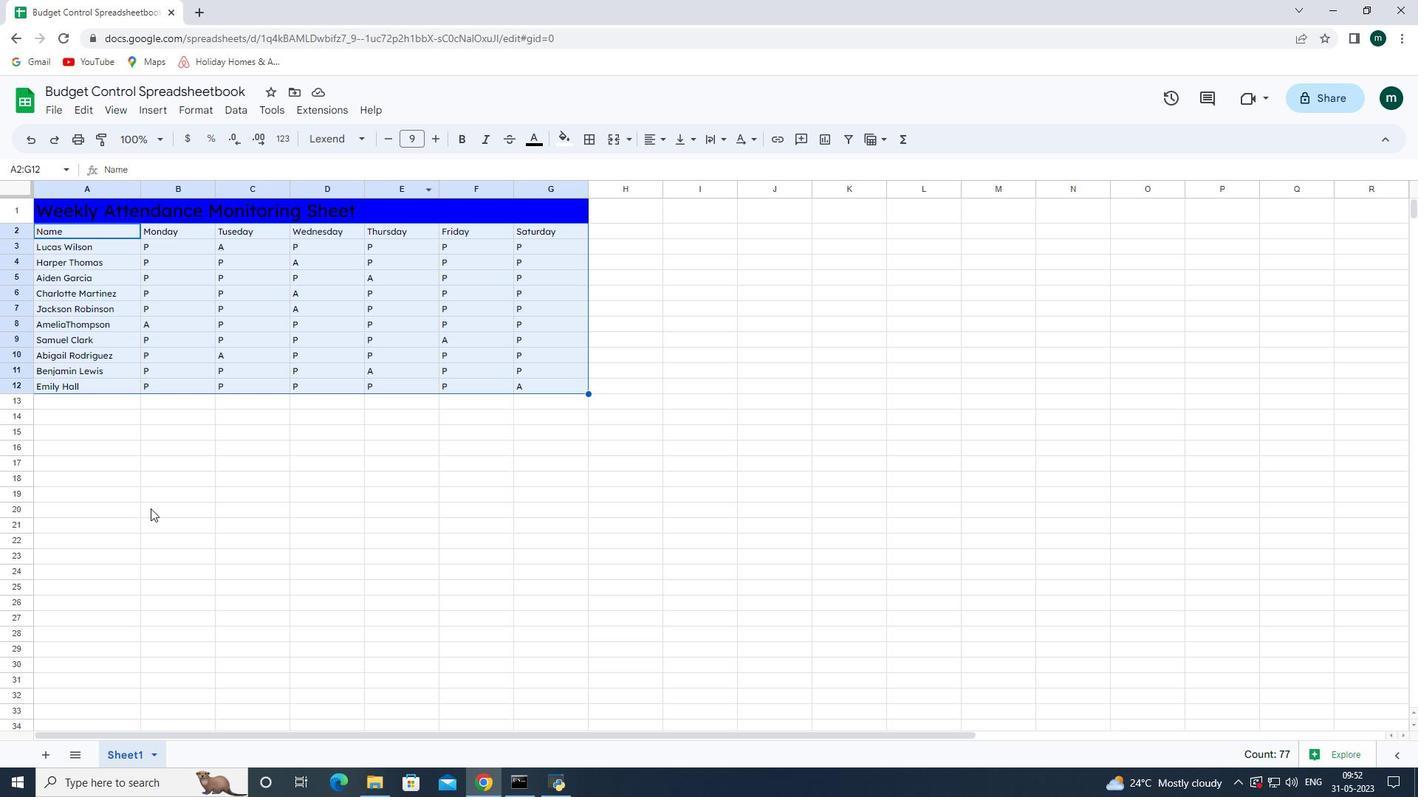
Action: Mouse pressed left at (152, 524)
Screenshot: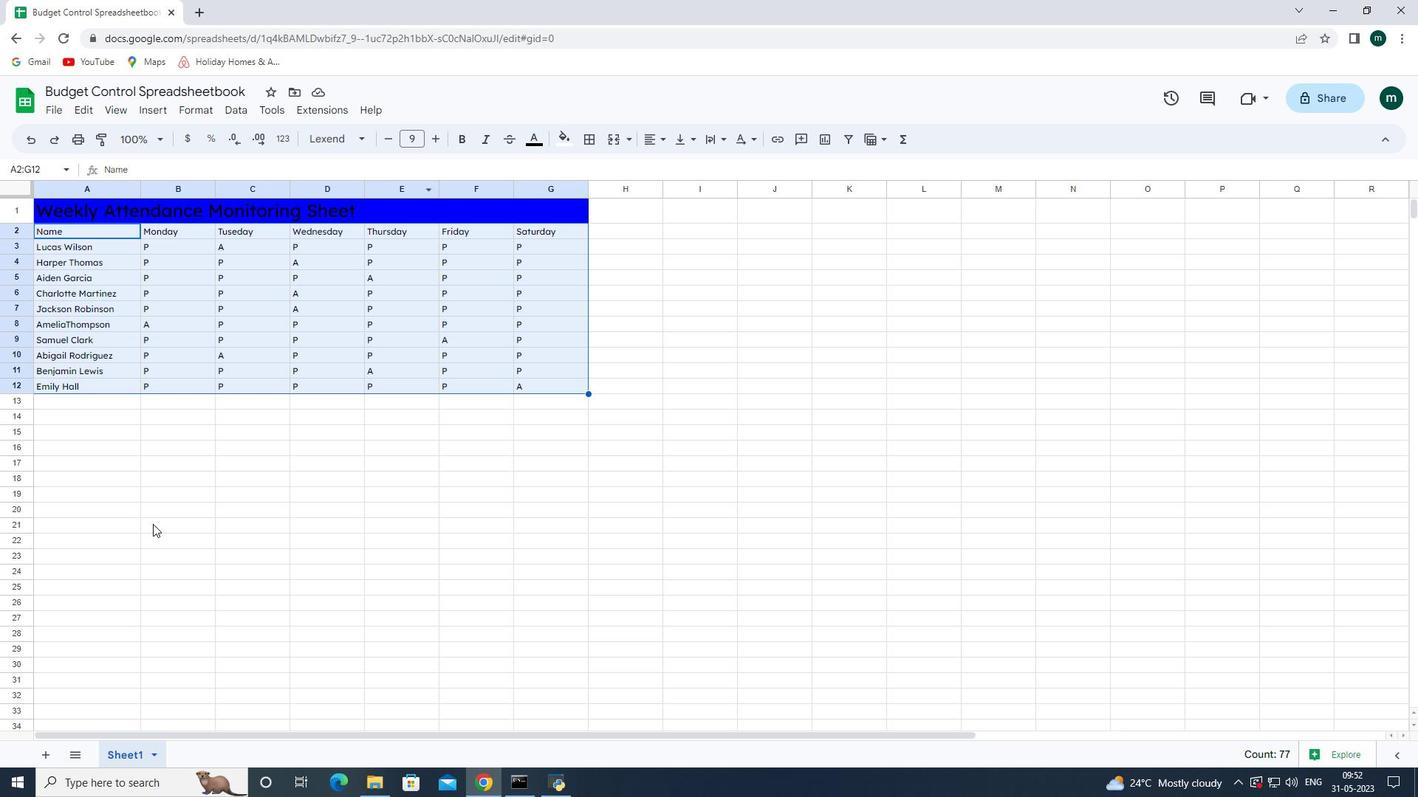 
Action: Mouse moved to (50, 206)
Screenshot: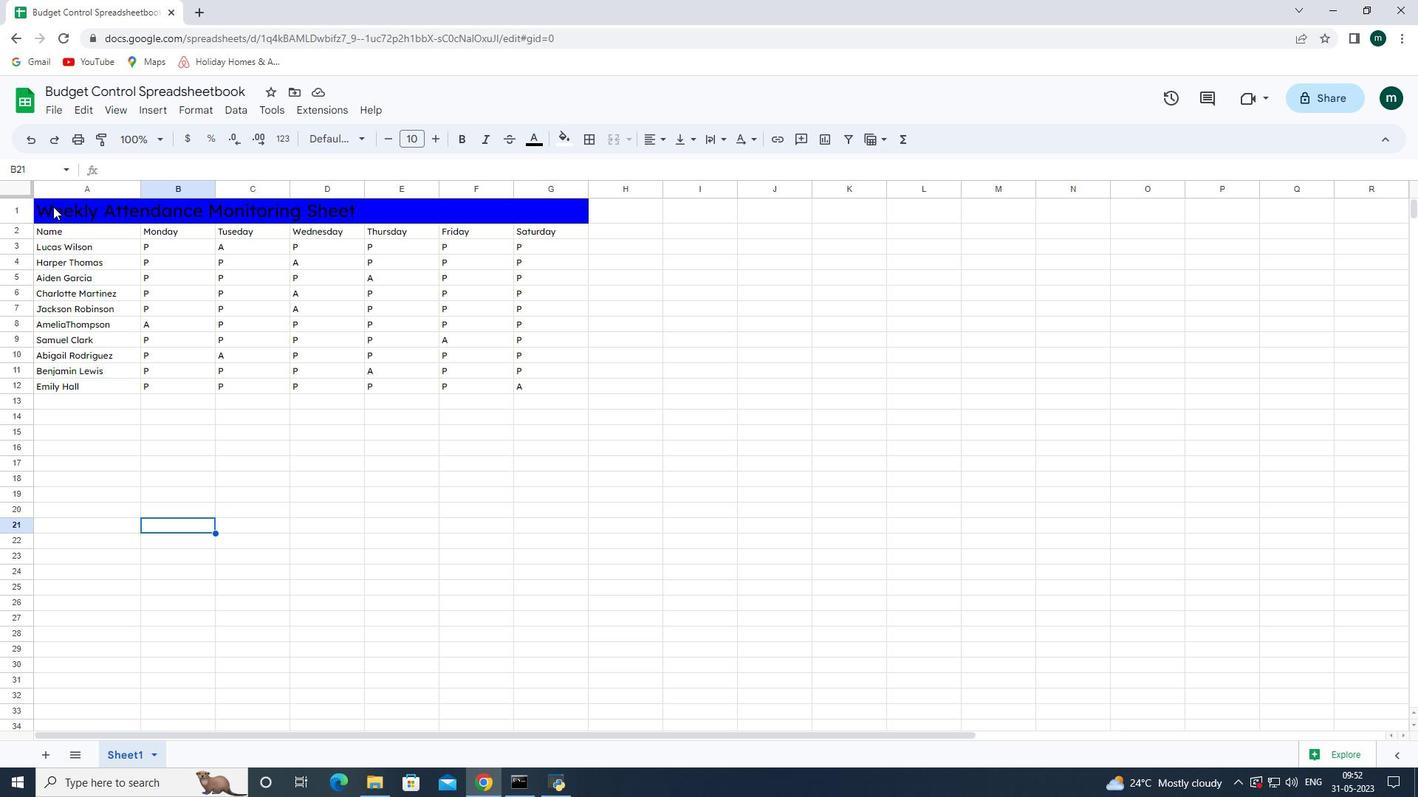 
Action: Mouse pressed left at (50, 206)
Screenshot: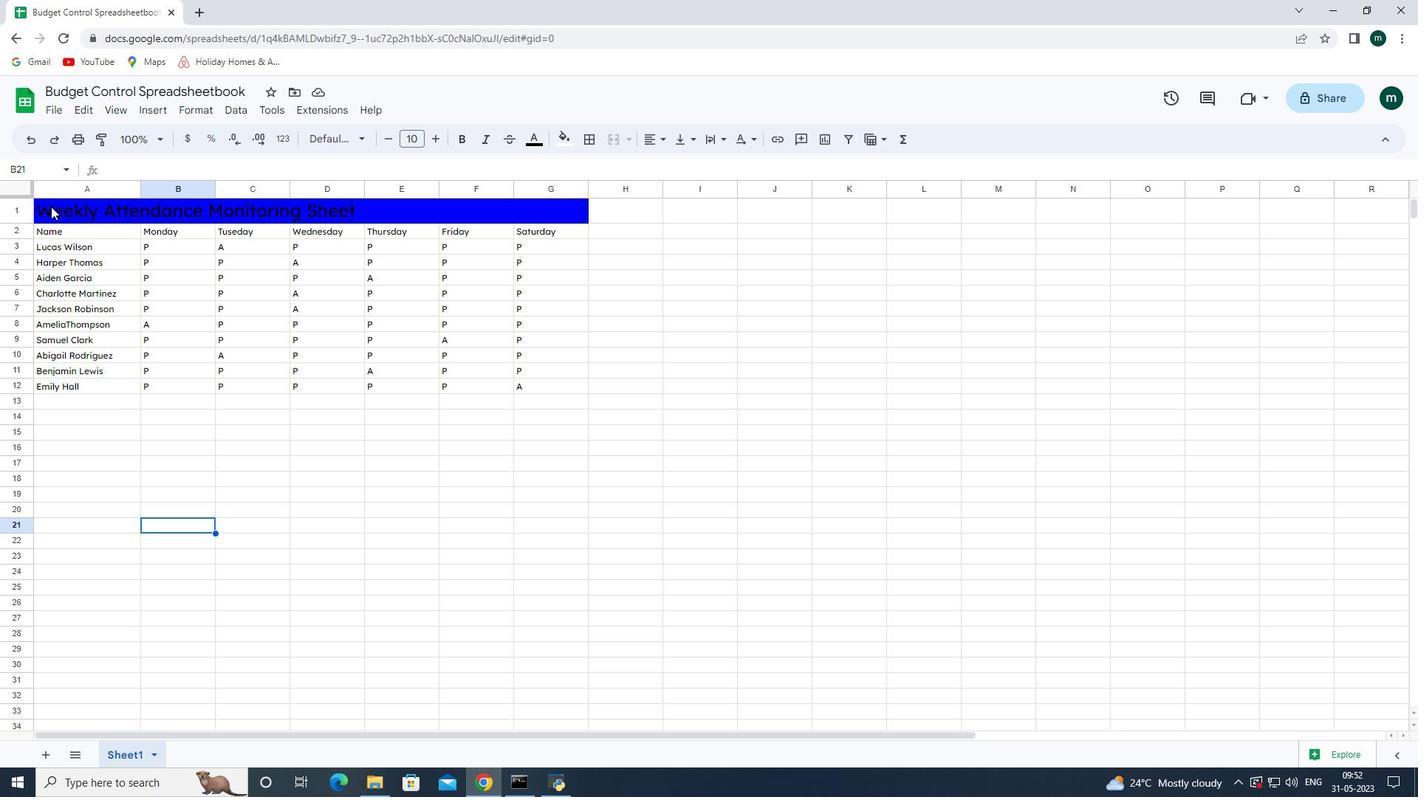 
Action: Mouse moved to (197, 106)
Screenshot: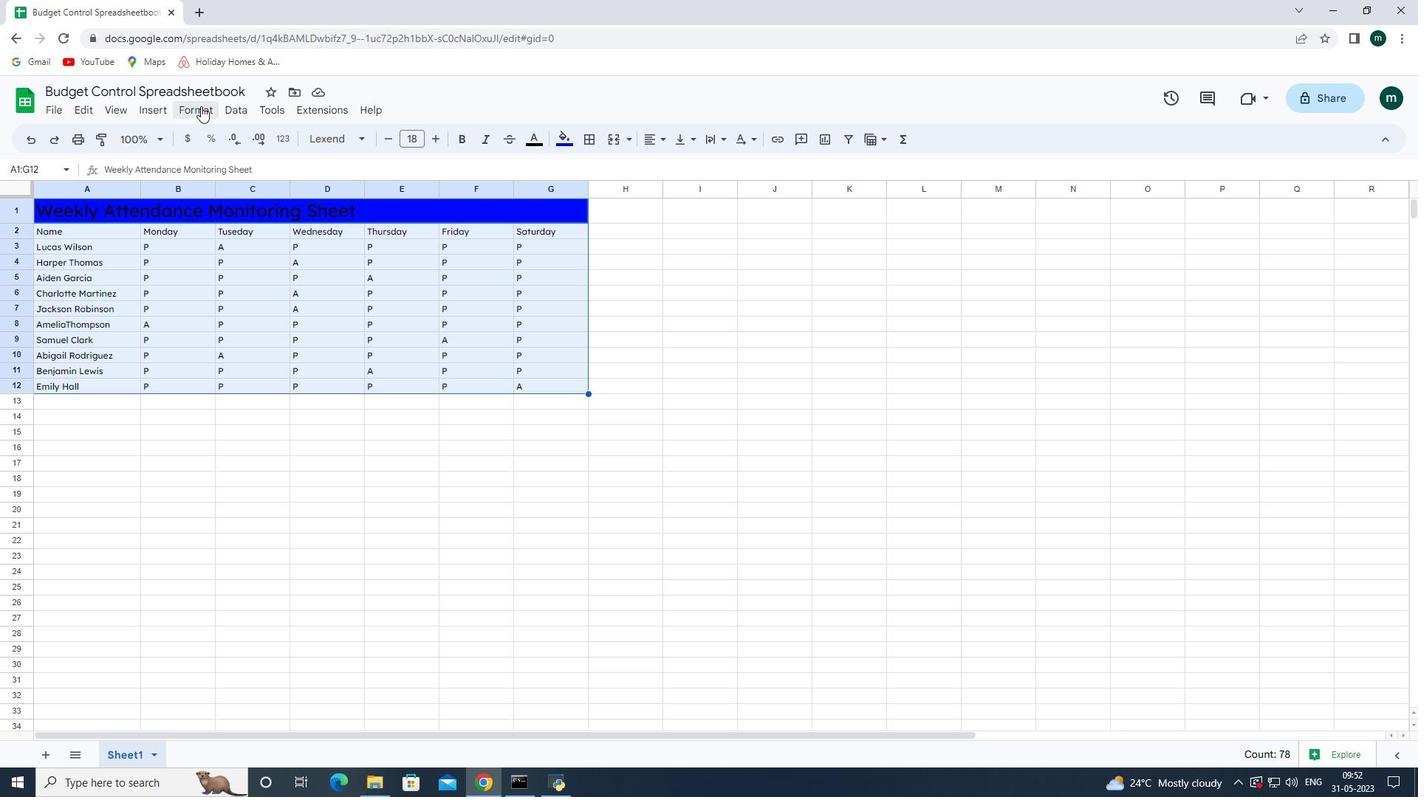 
Action: Mouse pressed left at (197, 106)
Screenshot: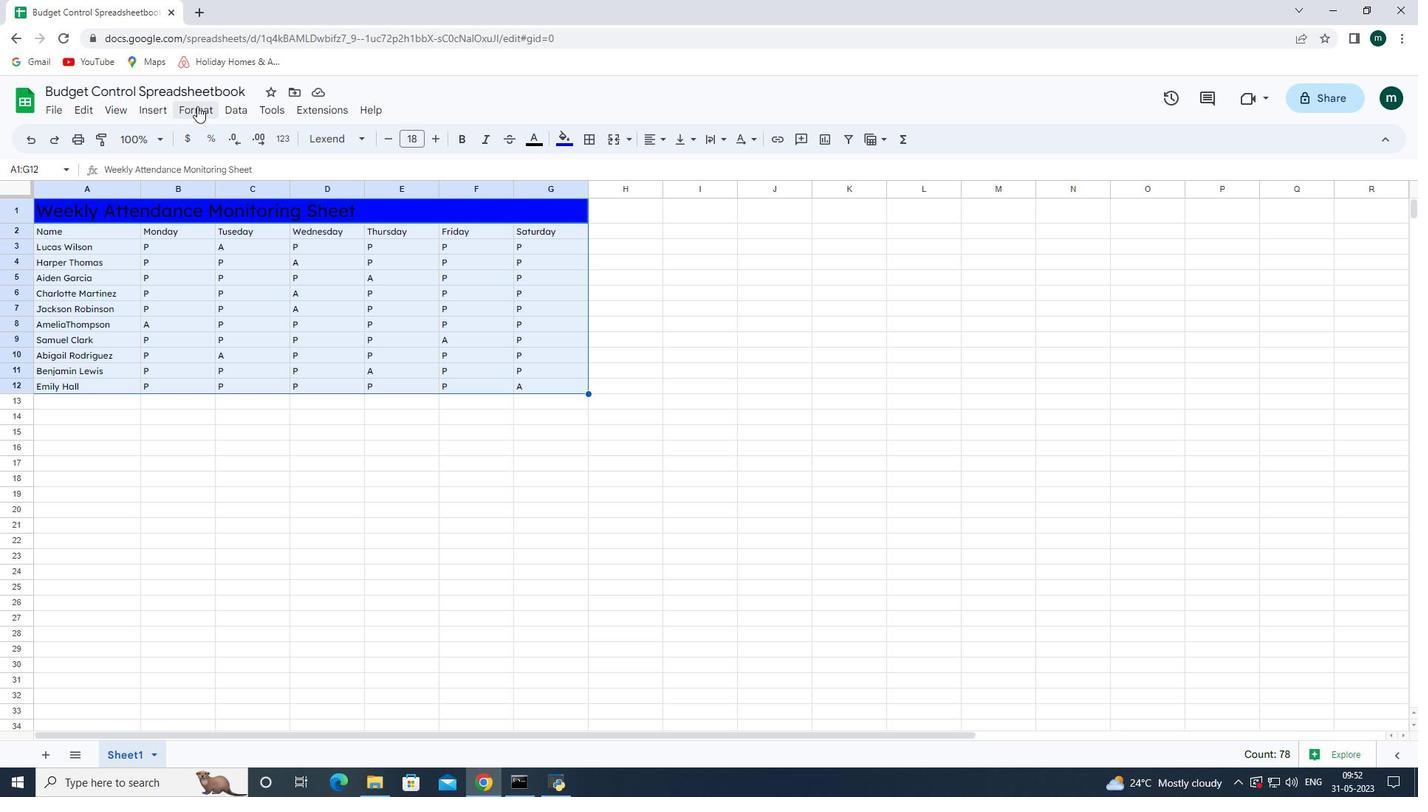
Action: Mouse moved to (488, 247)
Screenshot: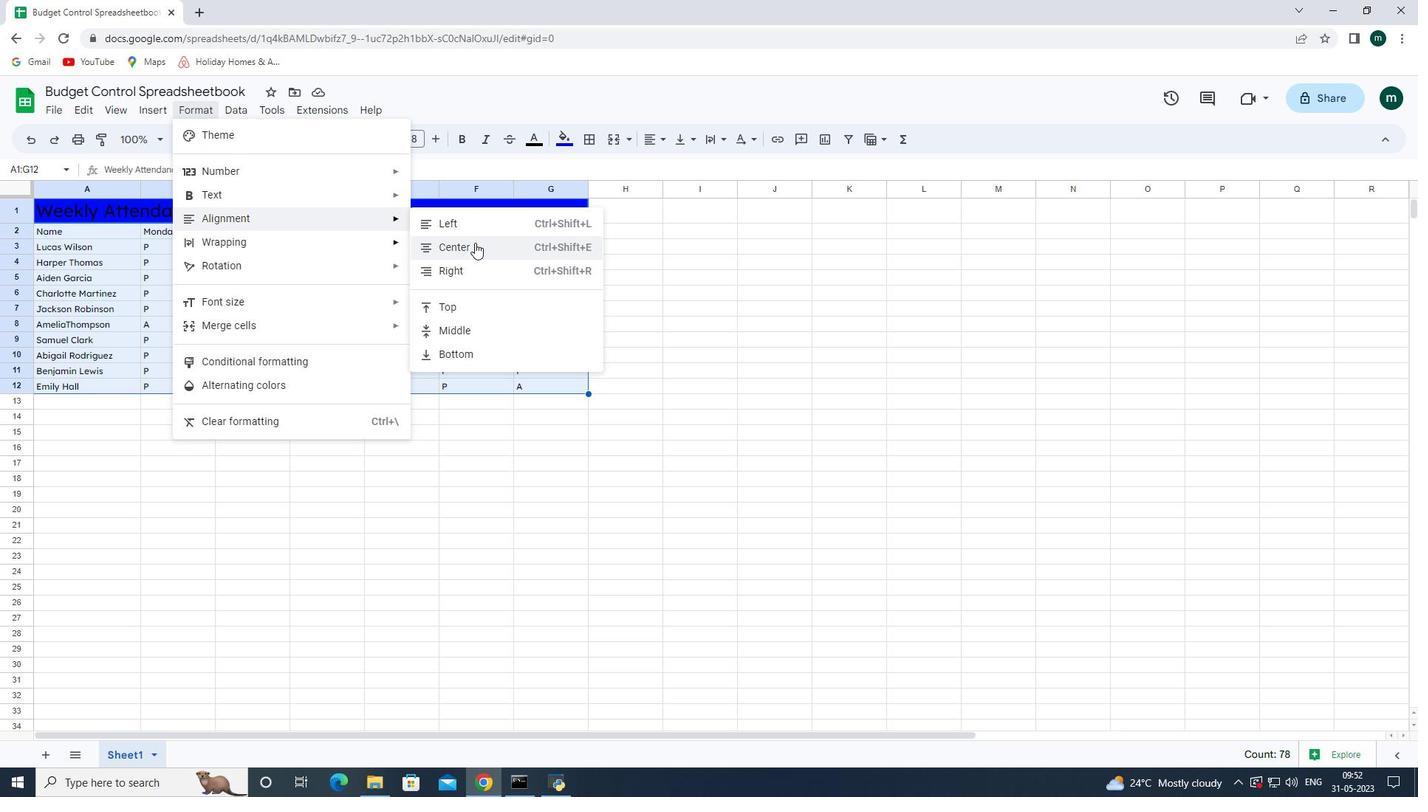 
Action: Mouse pressed left at (488, 247)
Screenshot: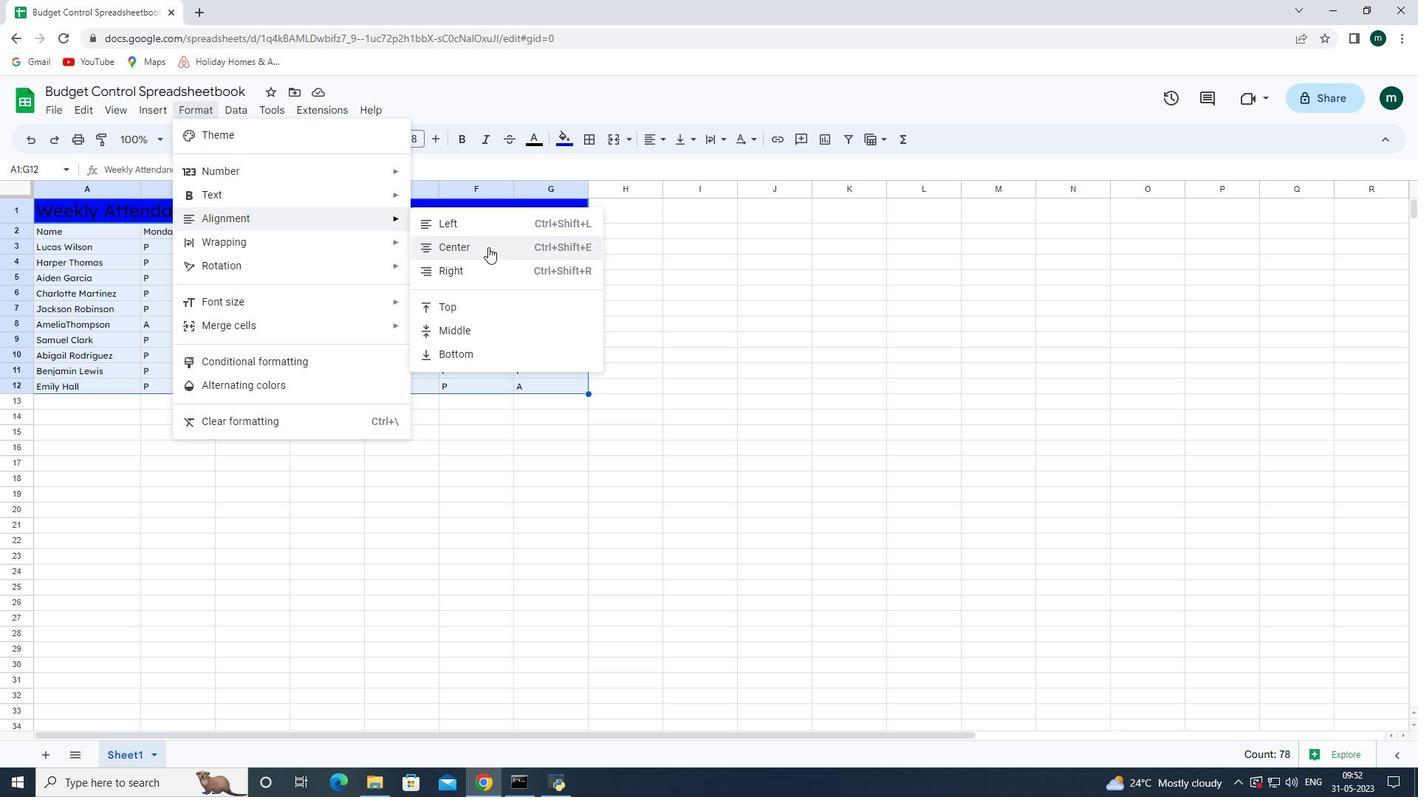 
Action: Mouse moved to (426, 458)
Screenshot: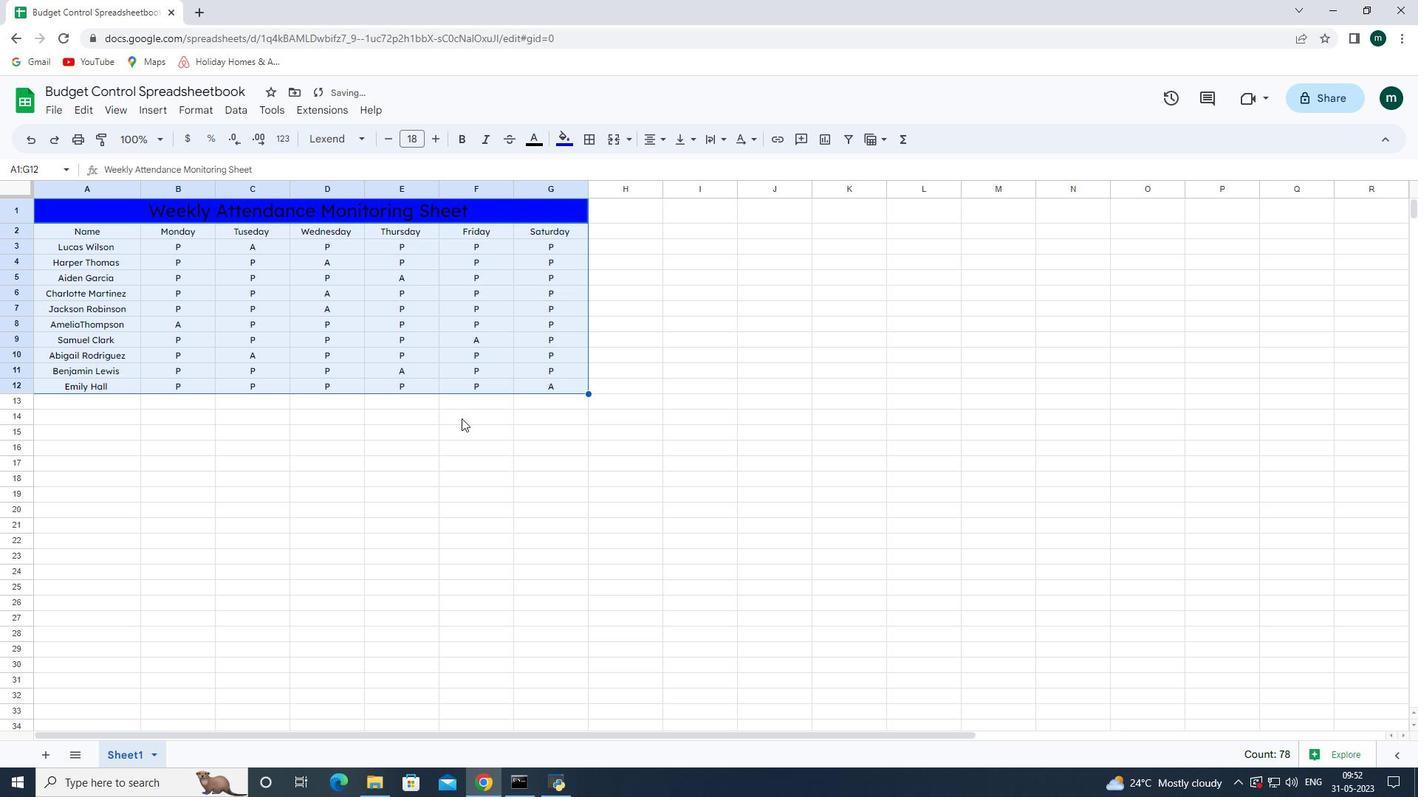 
Action: Key pressed ctrl+S
Screenshot: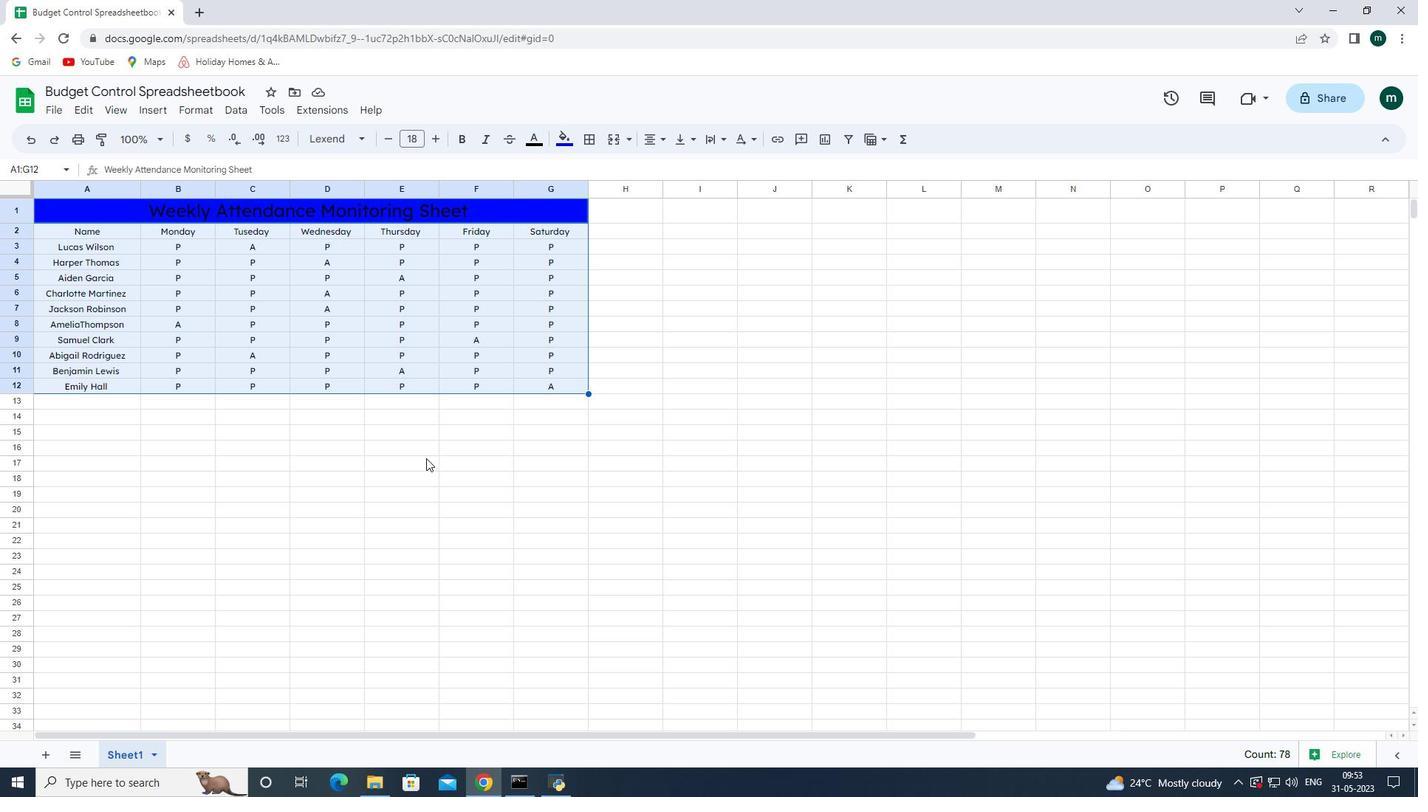 
